 Task: Open Card Mobile Device Review in Board Market Opportunity Identification to Workspace Business Coaching and add a team member Softage.4@softage.net, a label Green, a checklist Party Planning, an attachment from your computer, a color Green and finally, add a card description 'Develop and launch new customer referral program' and a comment 'This task requires us to be resilient and persistent, even in the face of setbacks and obstacles.'. Add a start date 'Jan 08, 1900' with a due date 'Jan 15, 1900'
Action: Mouse moved to (89, 349)
Screenshot: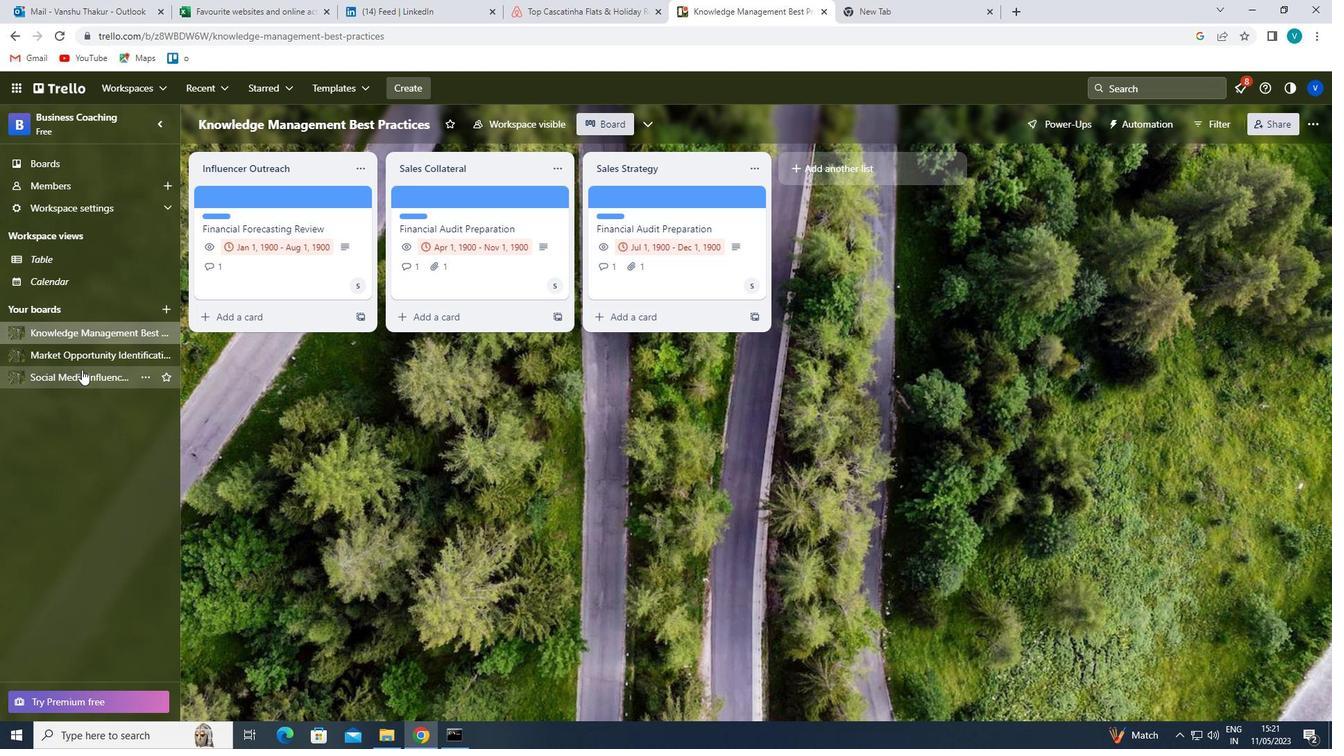 
Action: Mouse pressed left at (89, 349)
Screenshot: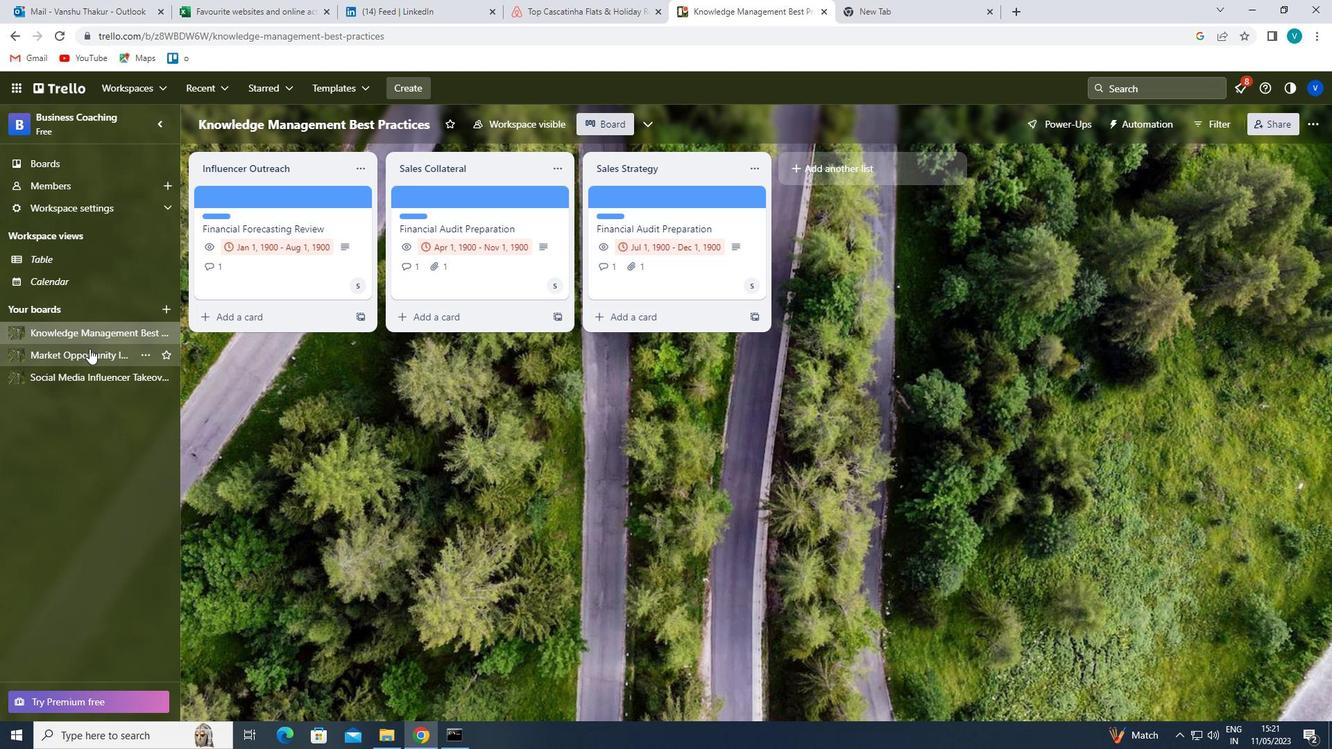 
Action: Mouse moved to (646, 198)
Screenshot: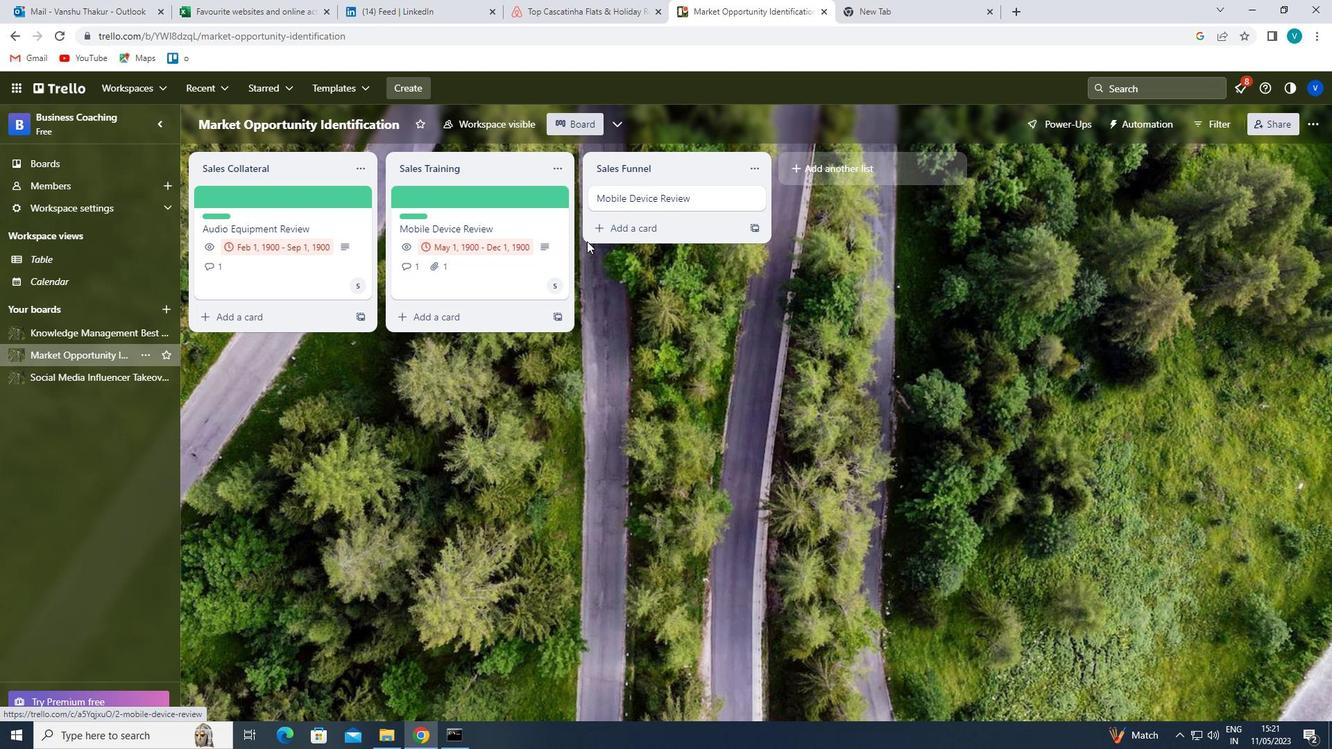 
Action: Mouse pressed left at (646, 198)
Screenshot: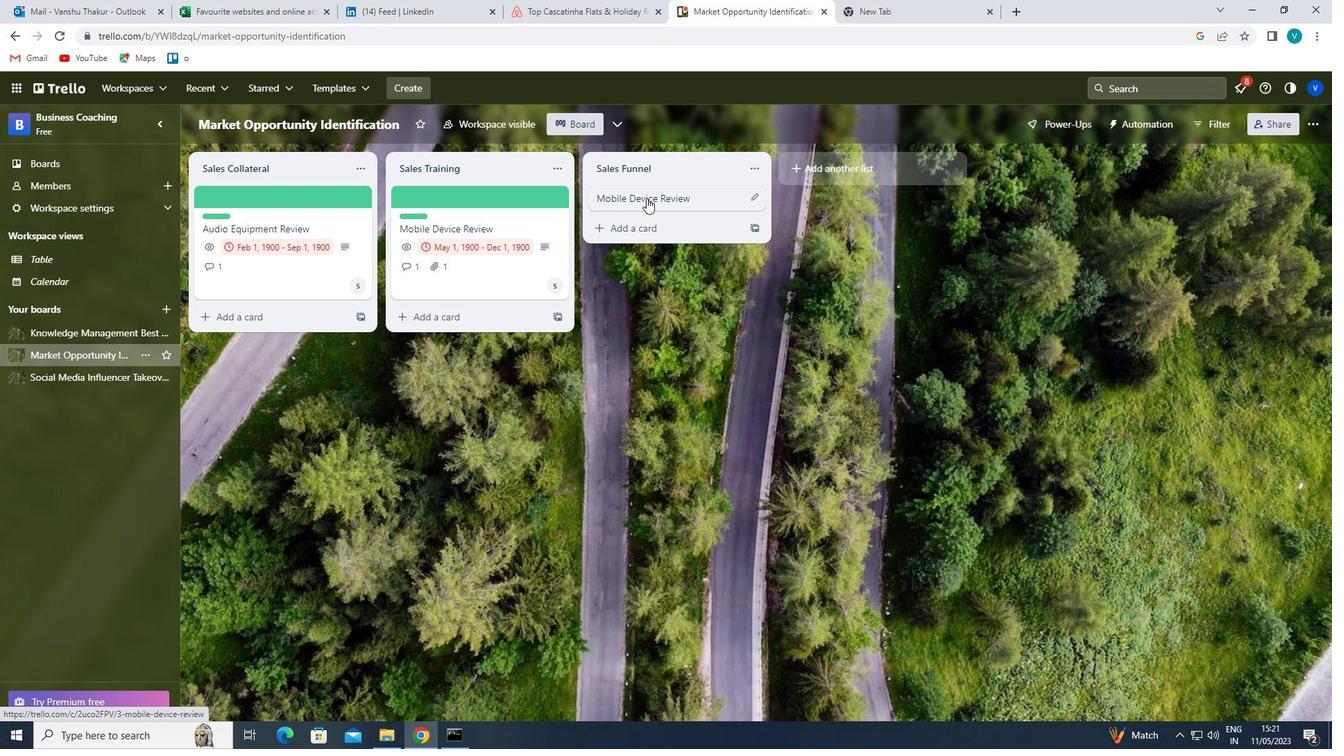 
Action: Mouse moved to (887, 244)
Screenshot: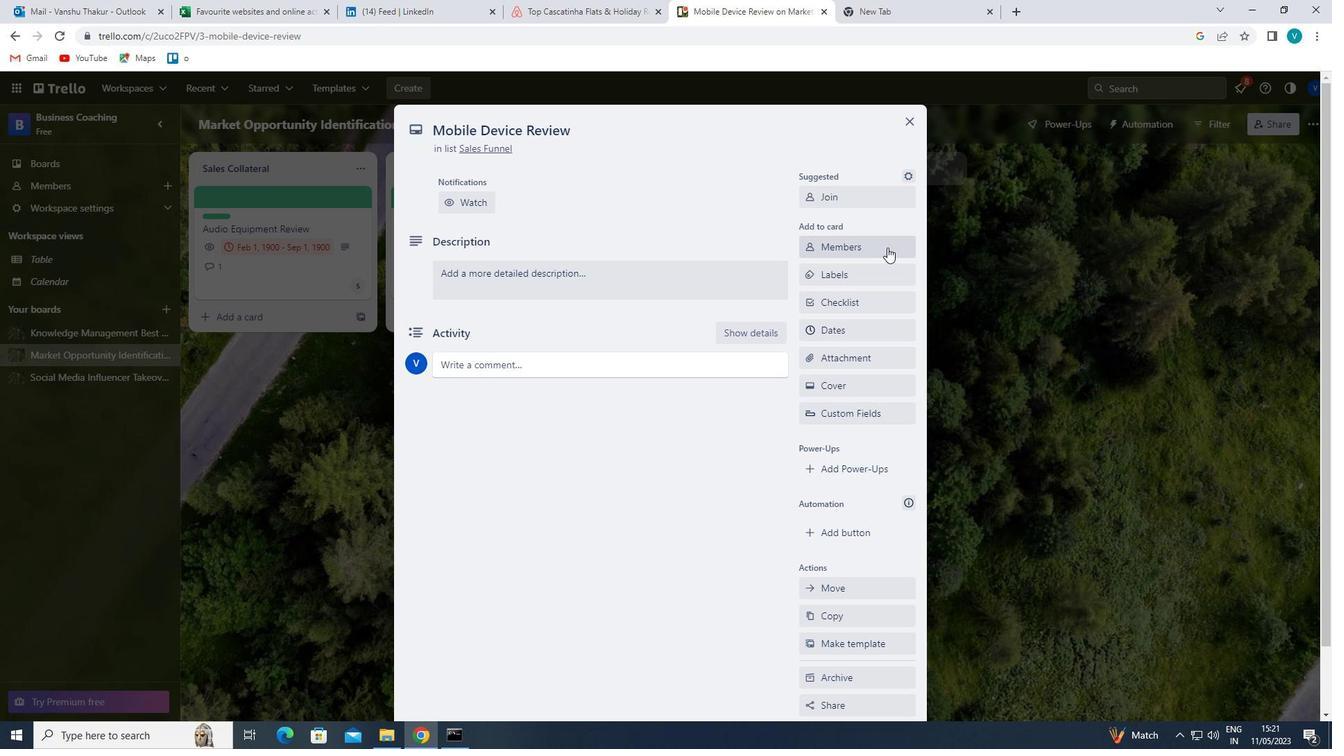 
Action: Mouse pressed left at (887, 244)
Screenshot: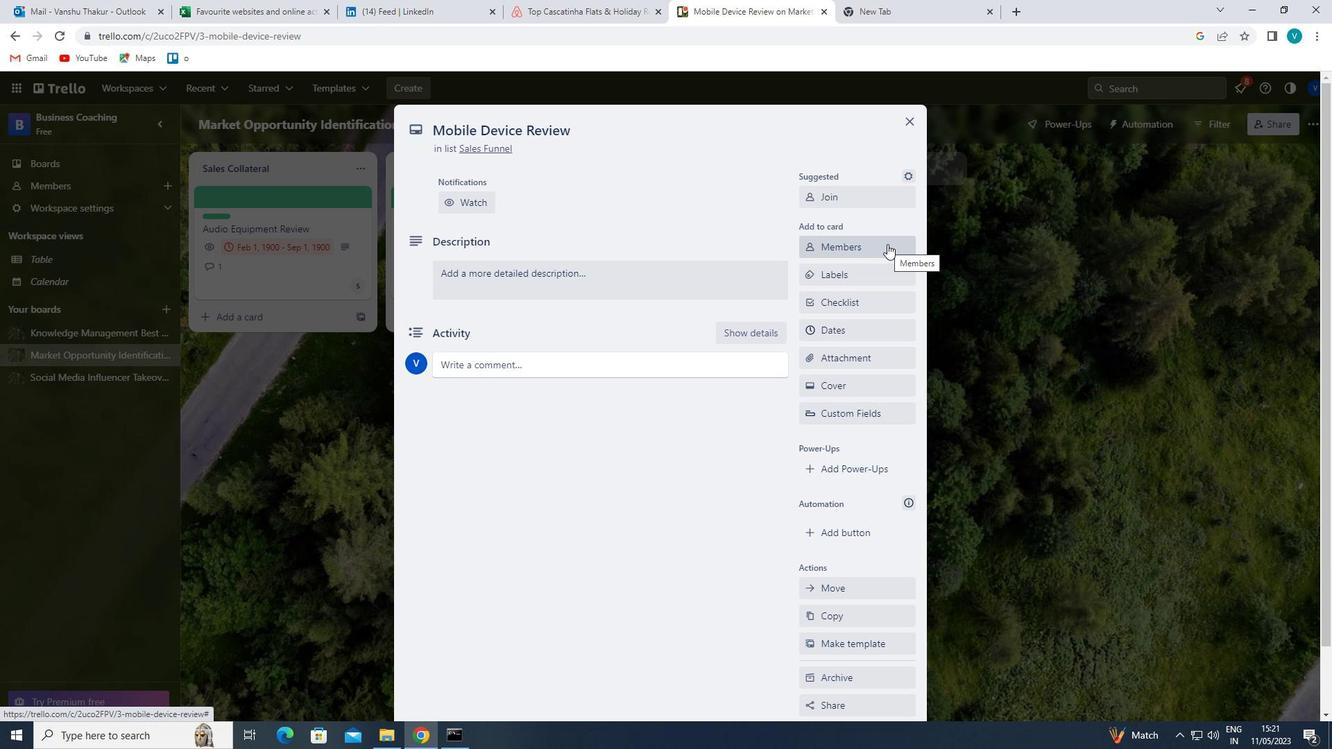 
Action: Key pressed <Key.shift>SOFTAGE
Screenshot: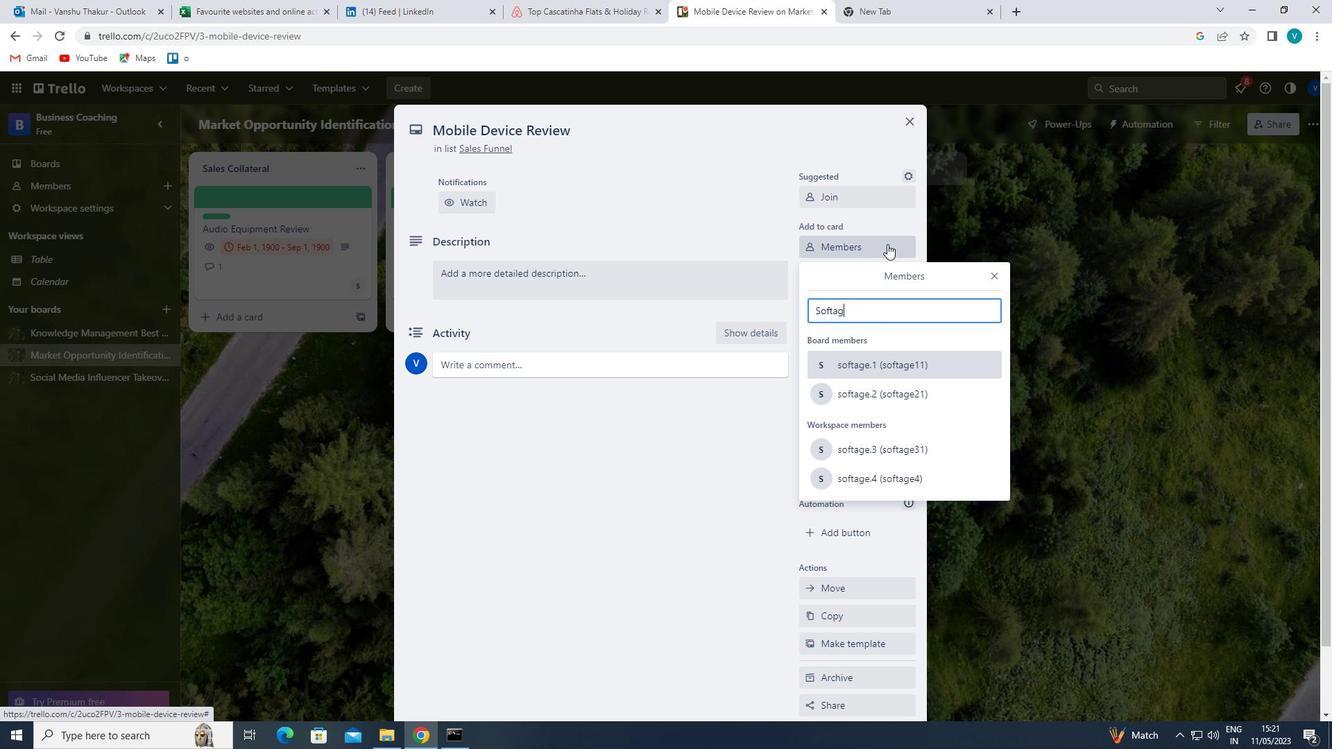 
Action: Mouse moved to (867, 482)
Screenshot: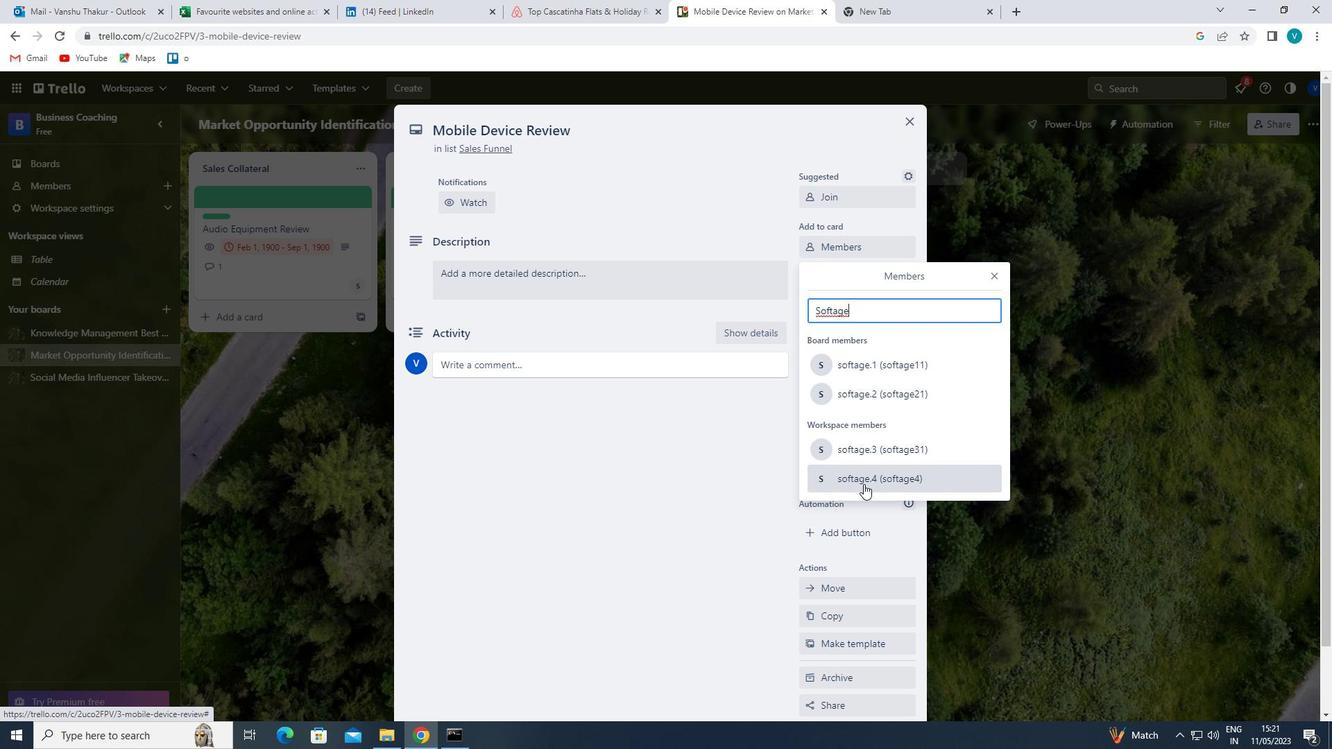 
Action: Mouse pressed left at (867, 482)
Screenshot: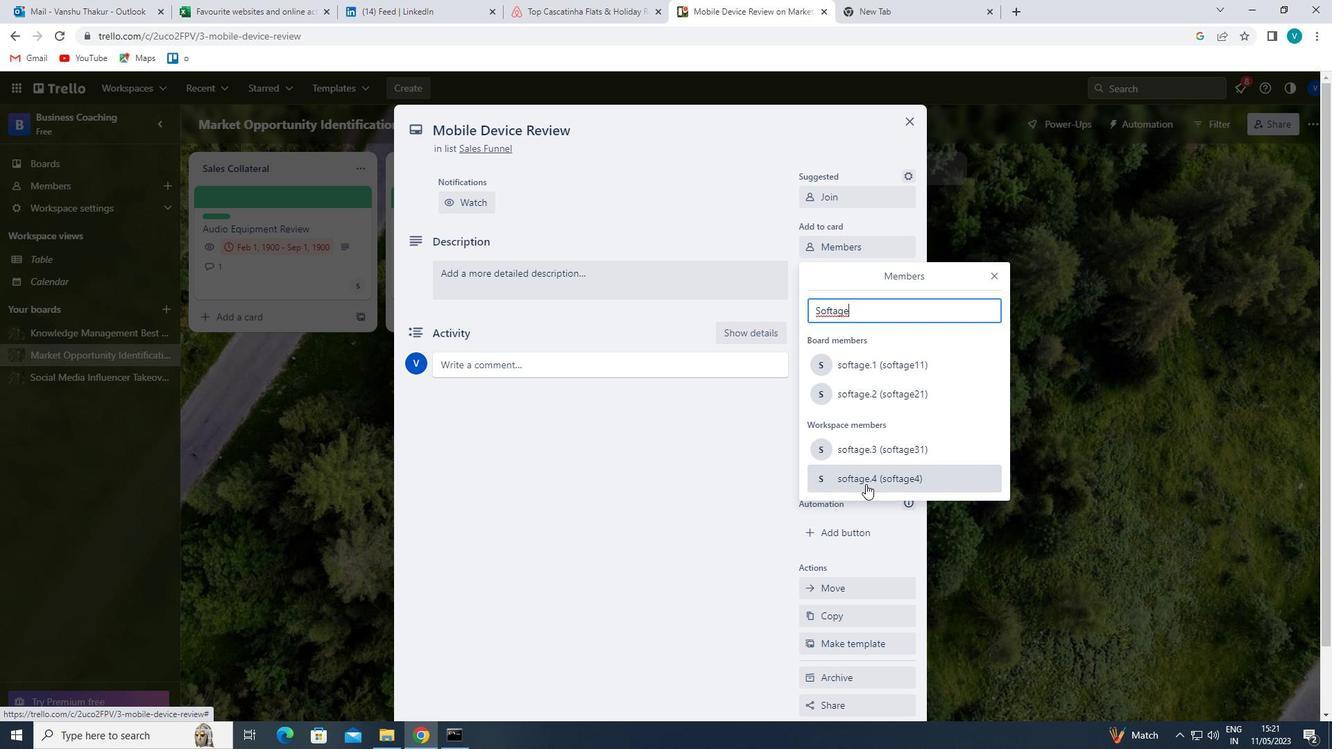 
Action: Mouse moved to (991, 274)
Screenshot: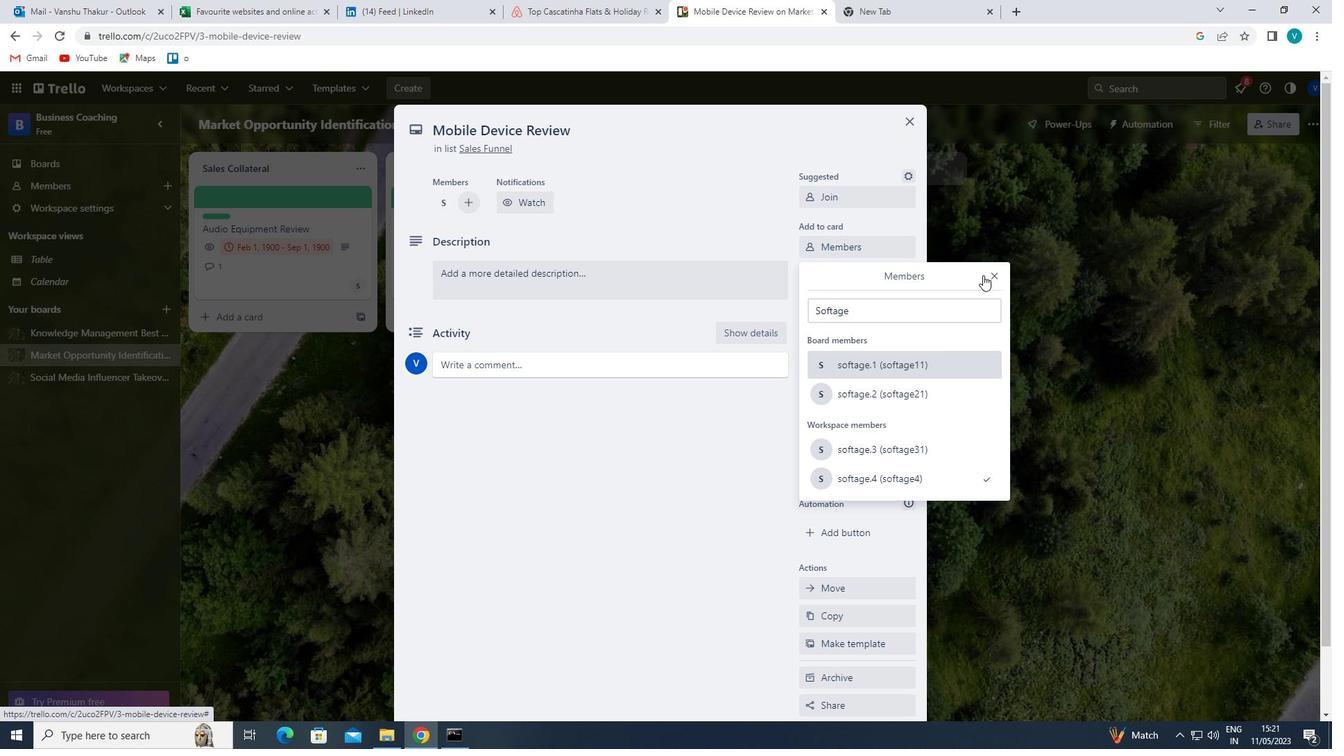 
Action: Mouse pressed left at (991, 274)
Screenshot: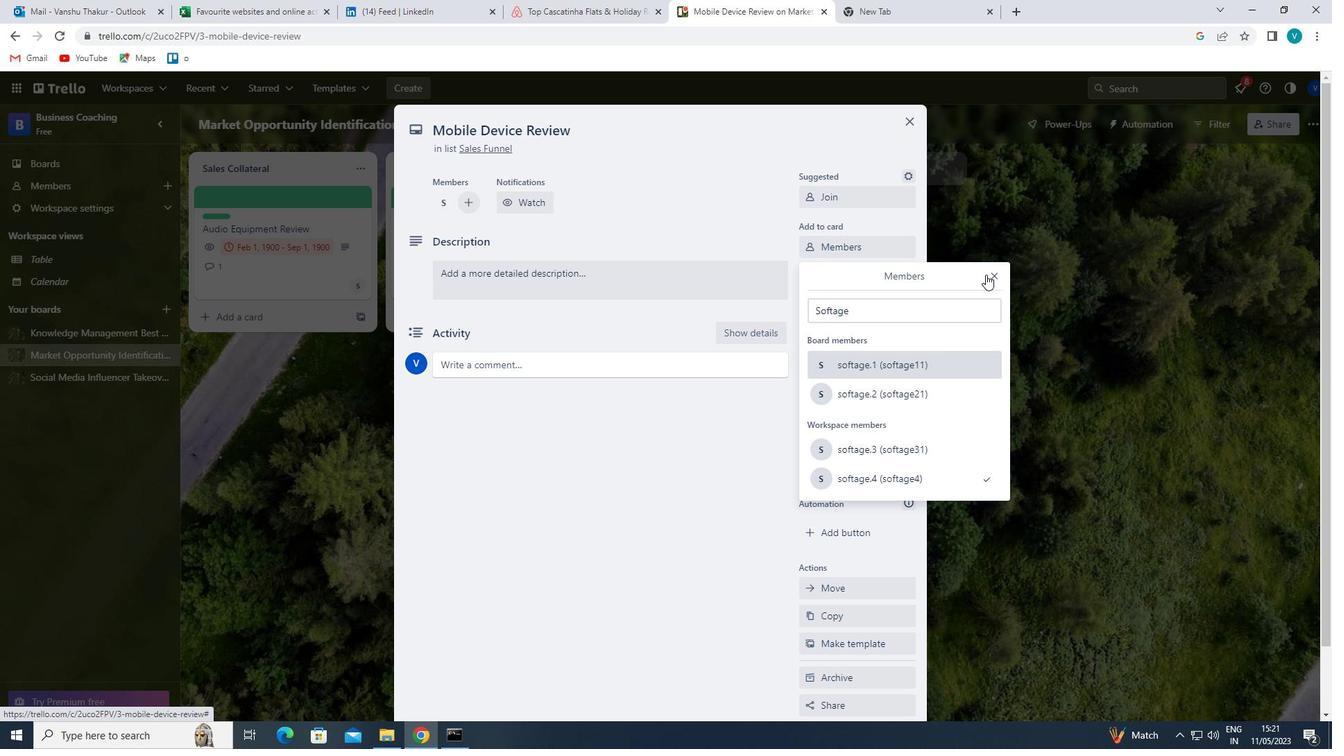 
Action: Mouse moved to (868, 281)
Screenshot: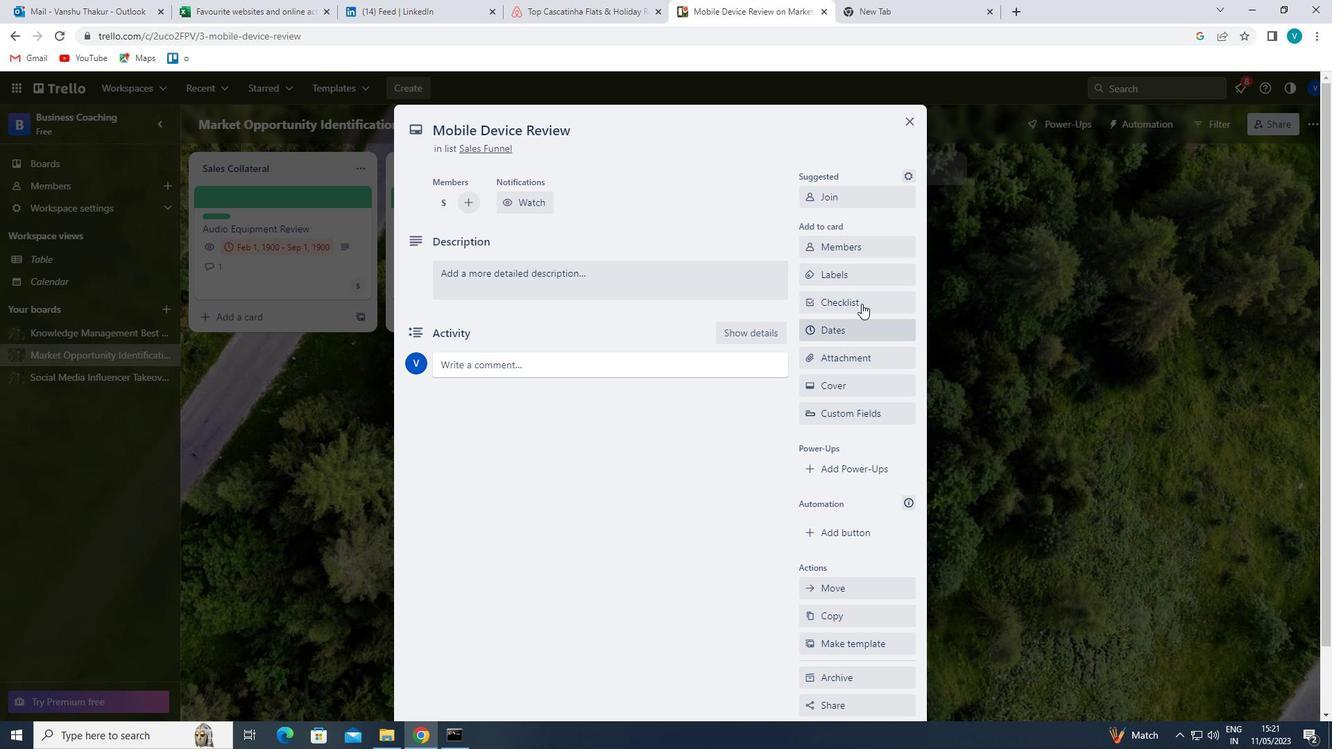 
Action: Mouse pressed left at (868, 281)
Screenshot: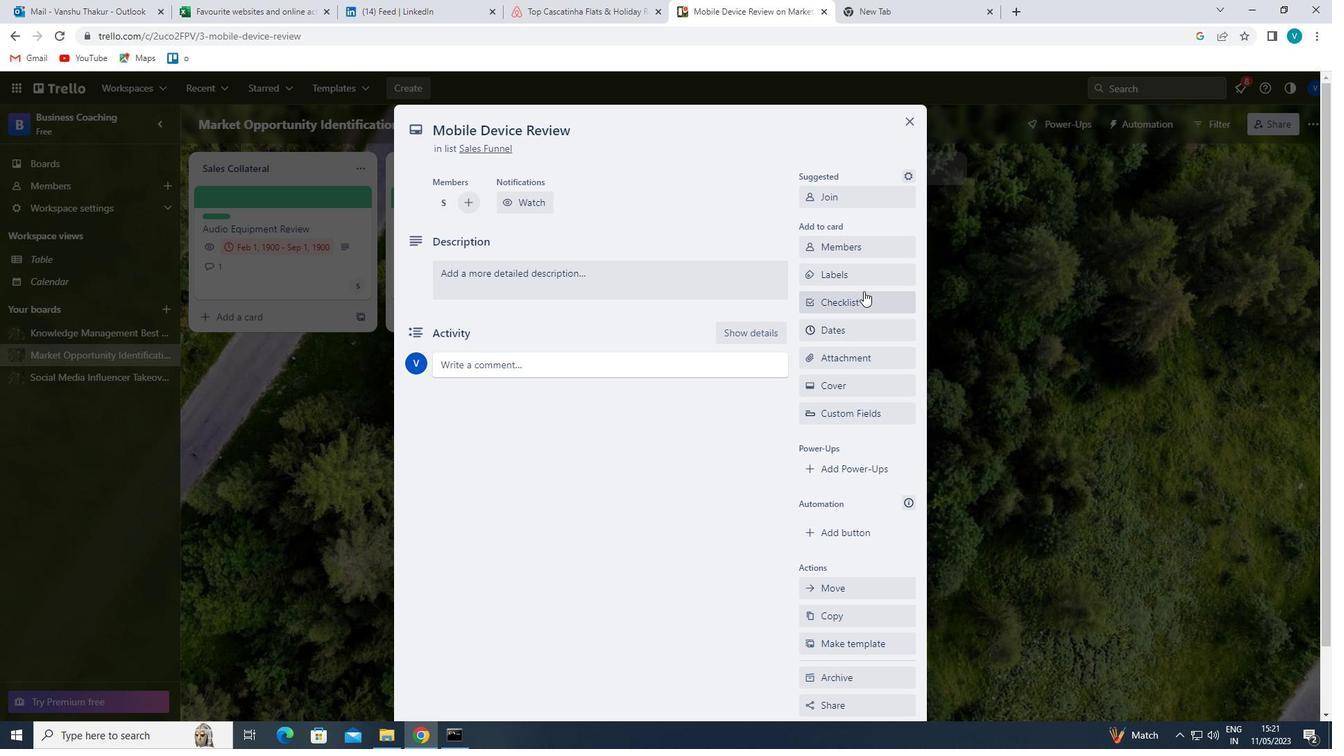 
Action: Mouse moved to (864, 389)
Screenshot: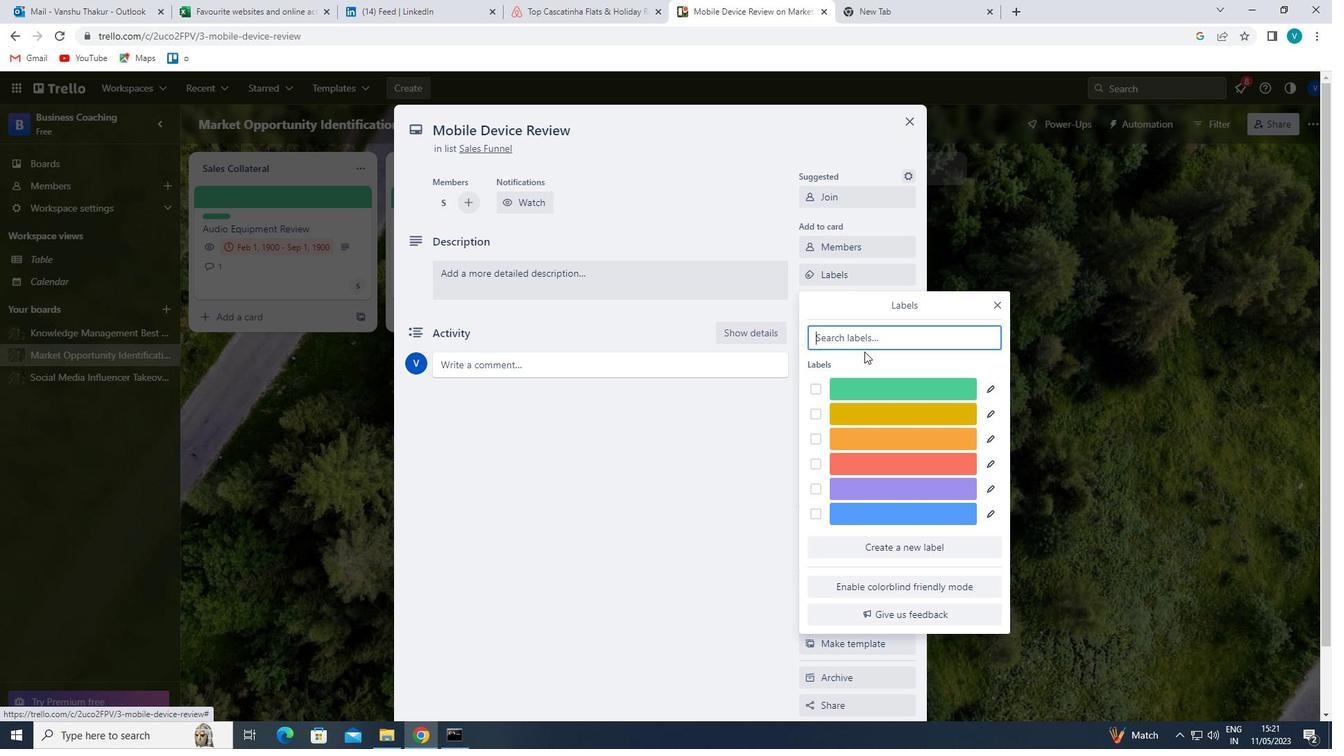
Action: Mouse pressed left at (864, 389)
Screenshot: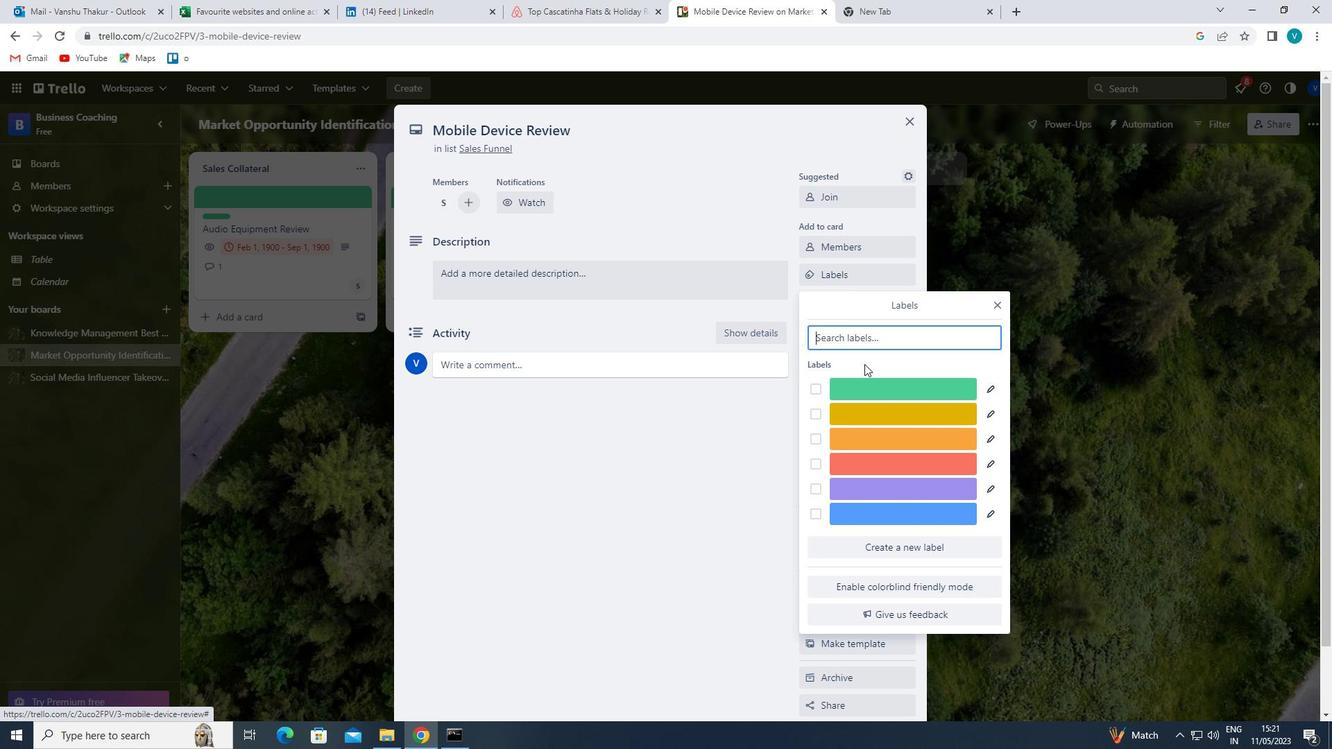 
Action: Mouse moved to (997, 299)
Screenshot: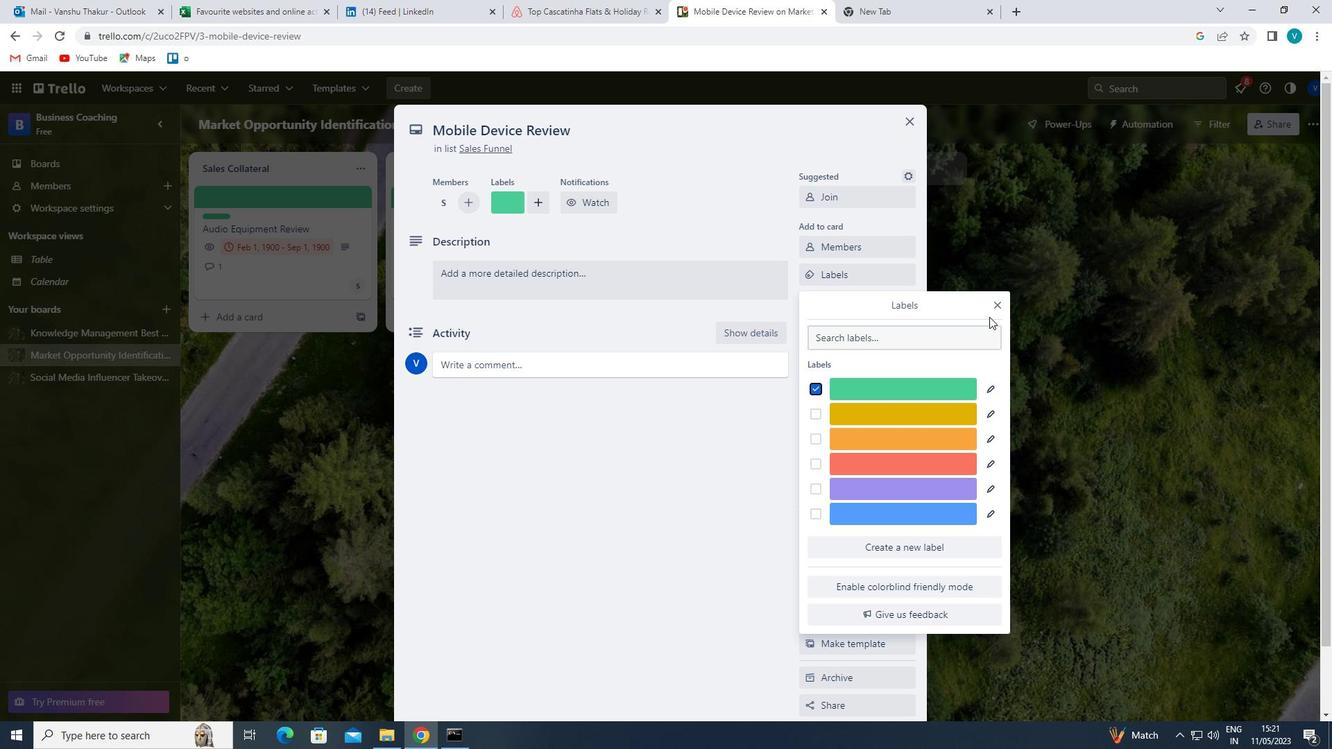 
Action: Mouse pressed left at (997, 299)
Screenshot: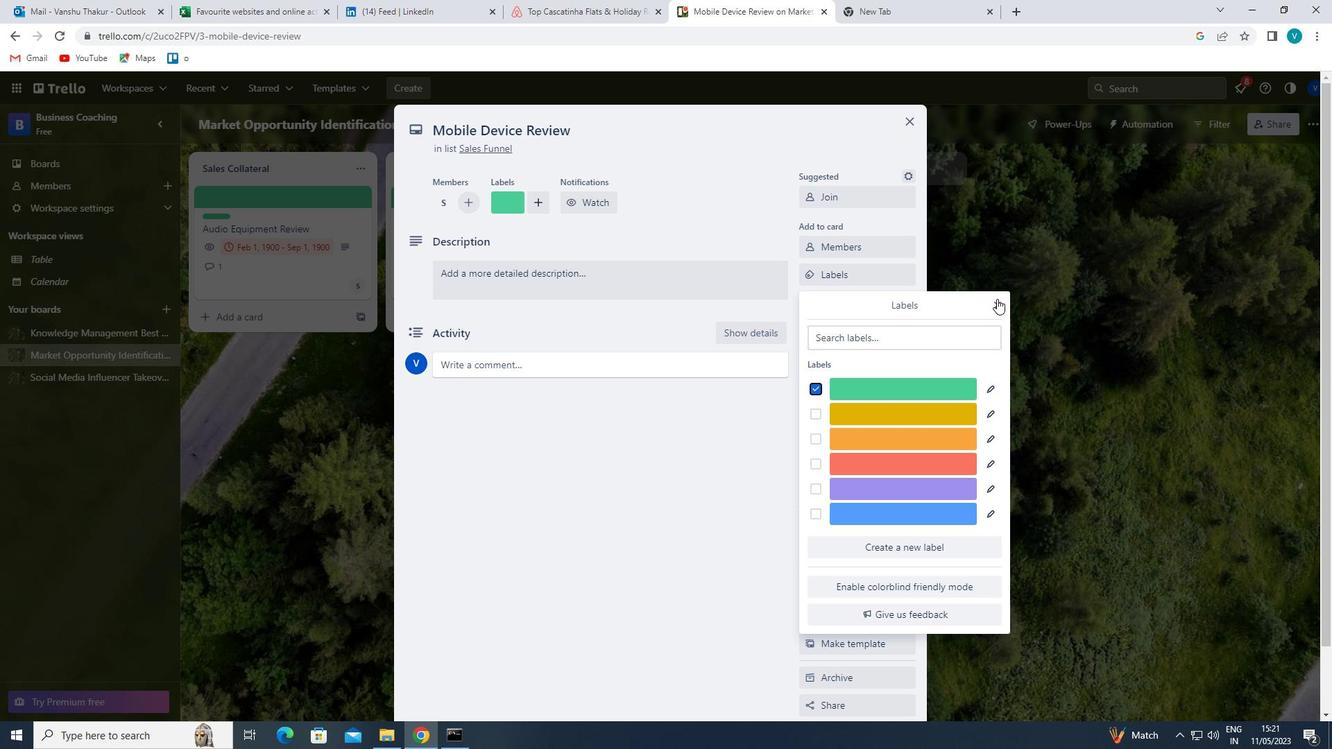 
Action: Mouse moved to (860, 302)
Screenshot: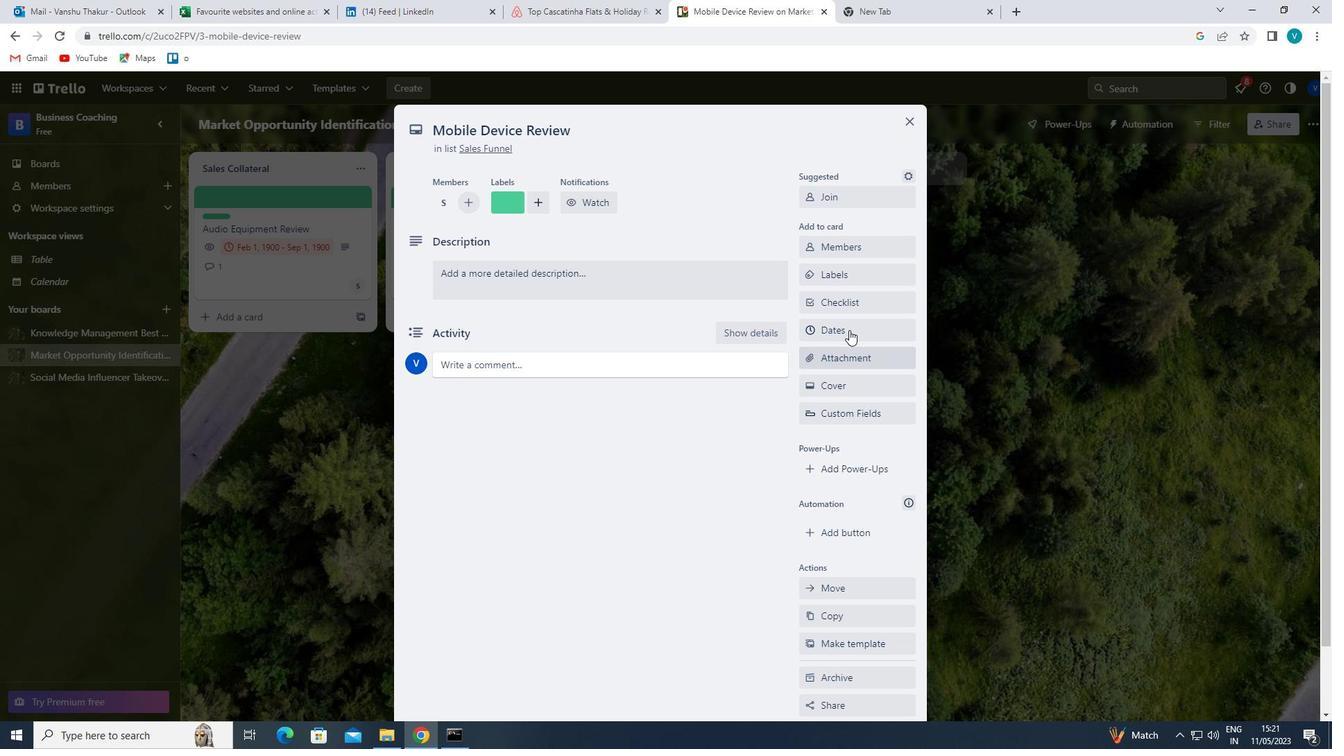 
Action: Mouse pressed left at (860, 302)
Screenshot: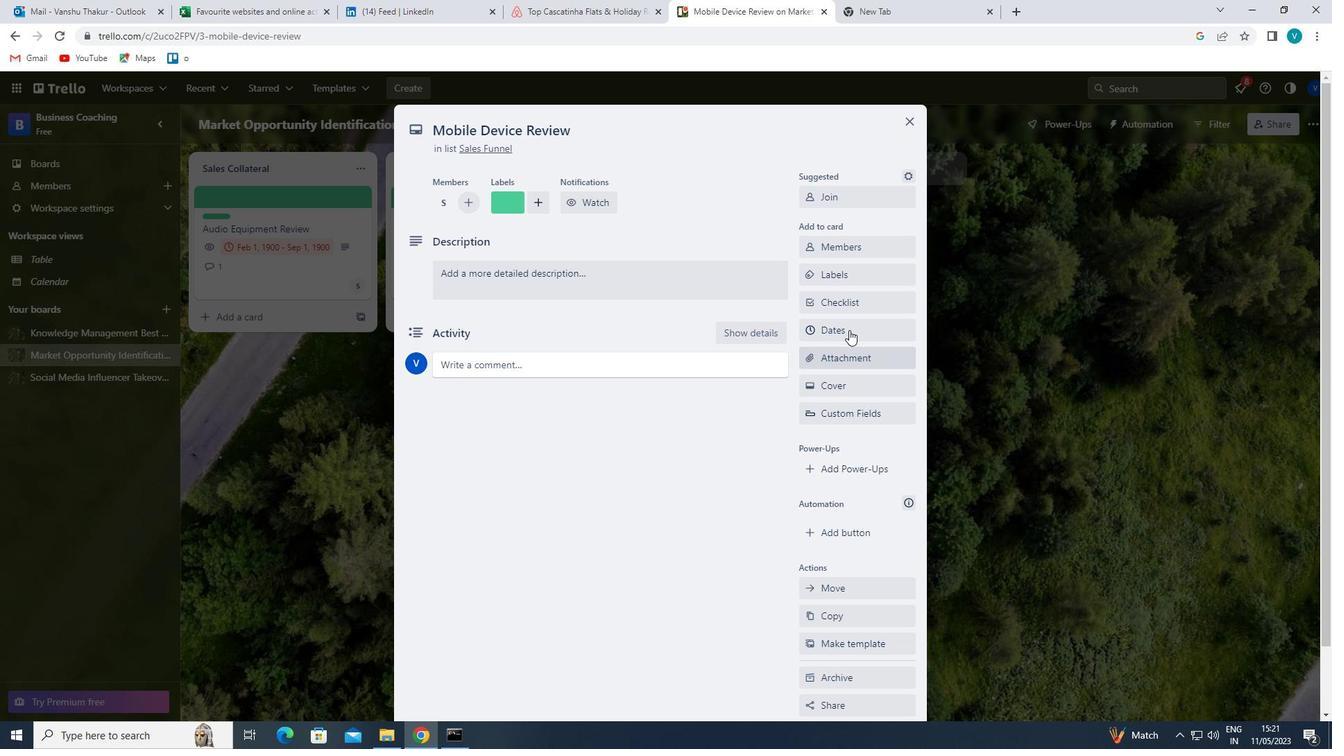 
Action: Mouse moved to (863, 330)
Screenshot: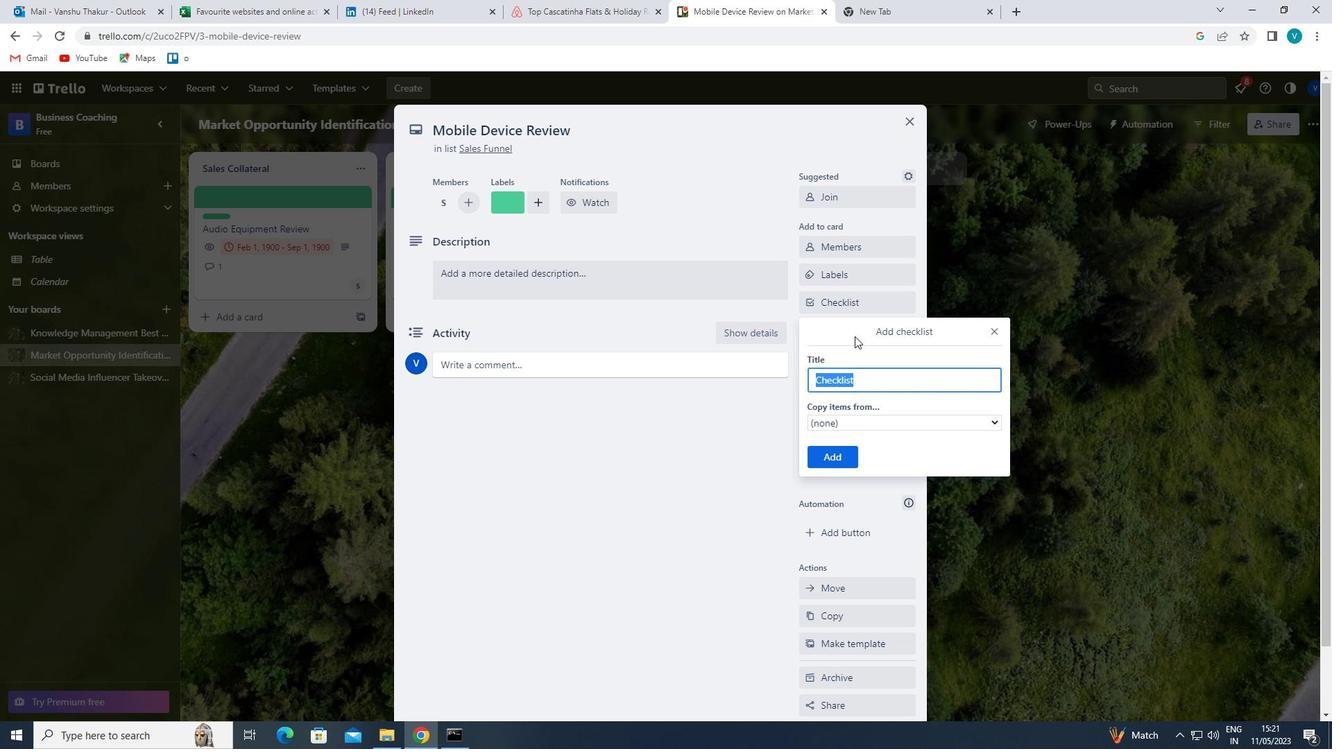 
Action: Key pressed <Key.shift>PARTY
Screenshot: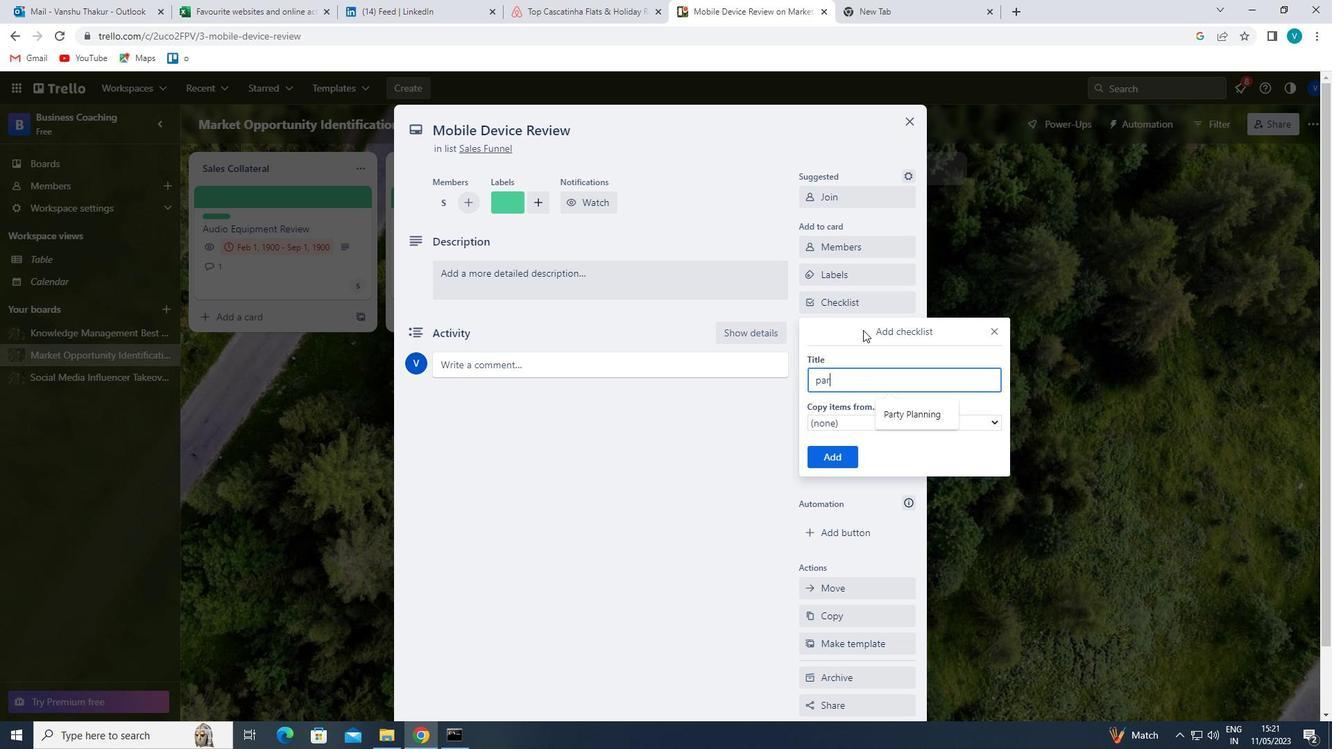 
Action: Mouse moved to (895, 407)
Screenshot: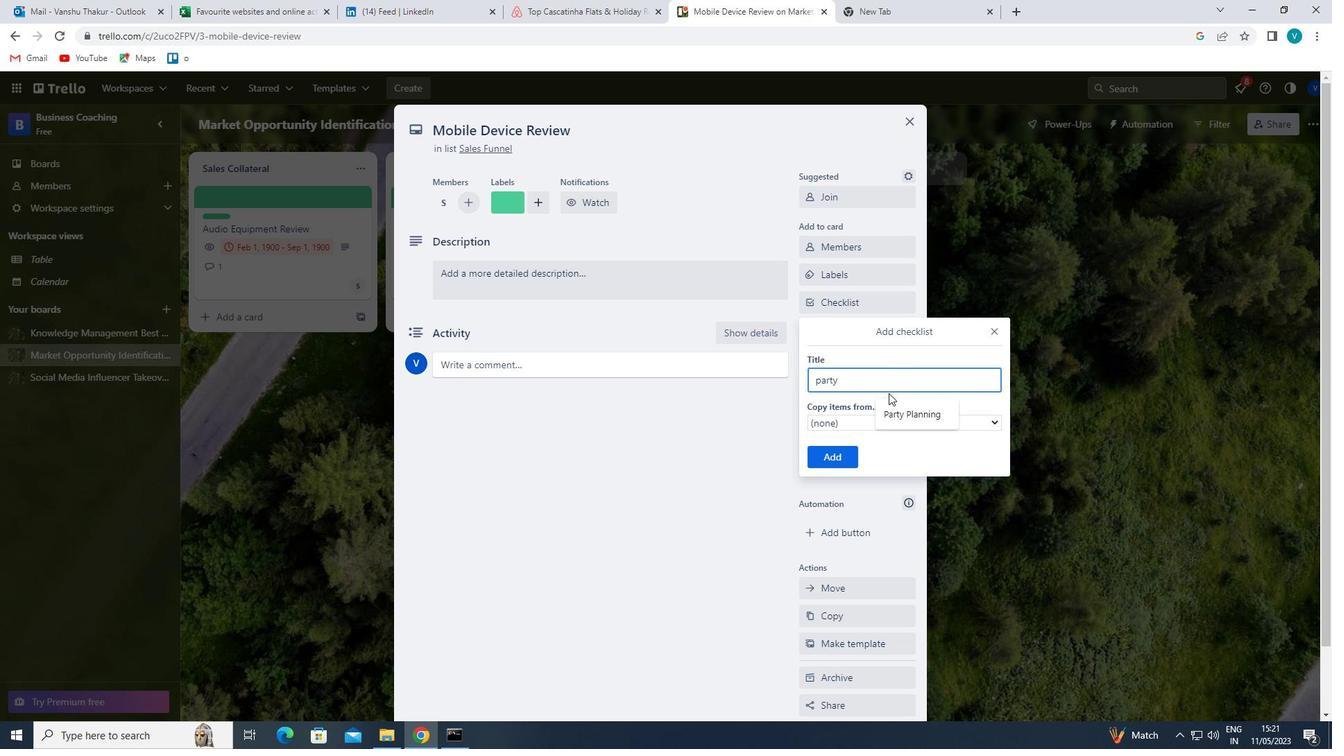 
Action: Mouse pressed left at (895, 407)
Screenshot: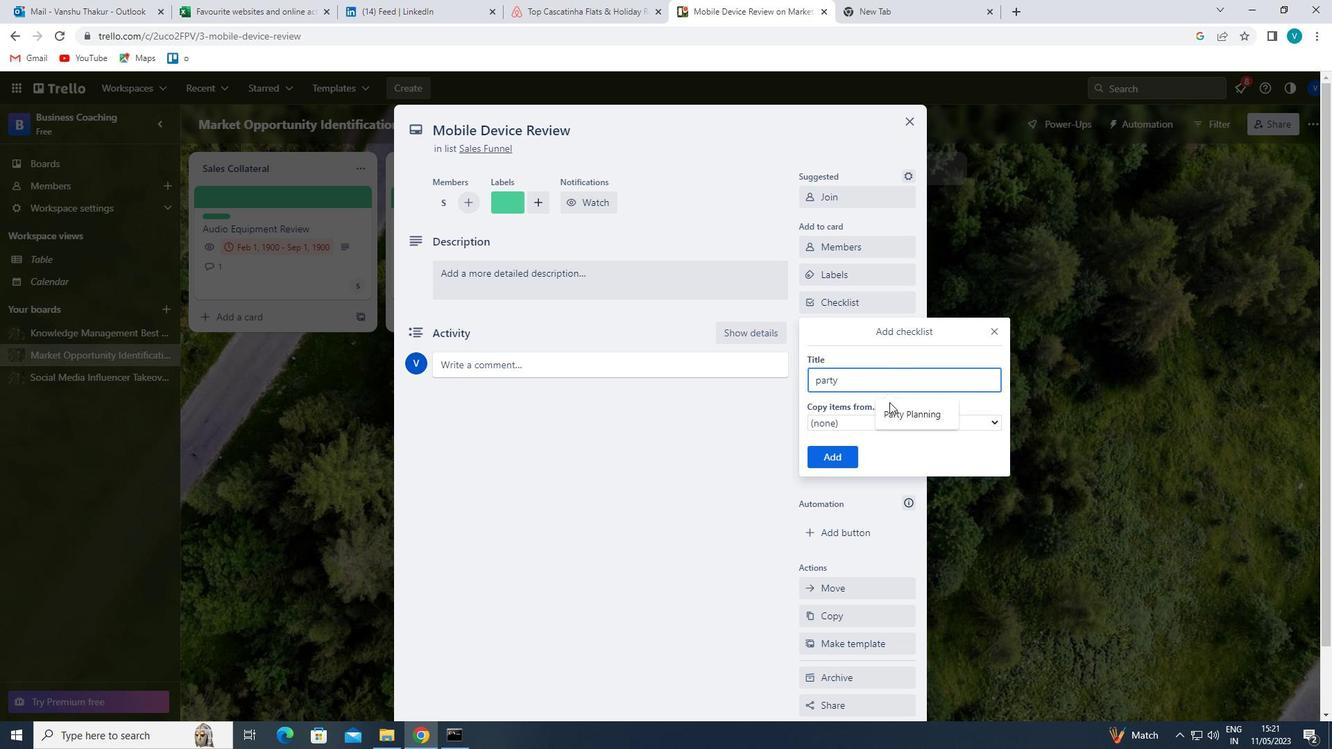 
Action: Mouse moved to (825, 450)
Screenshot: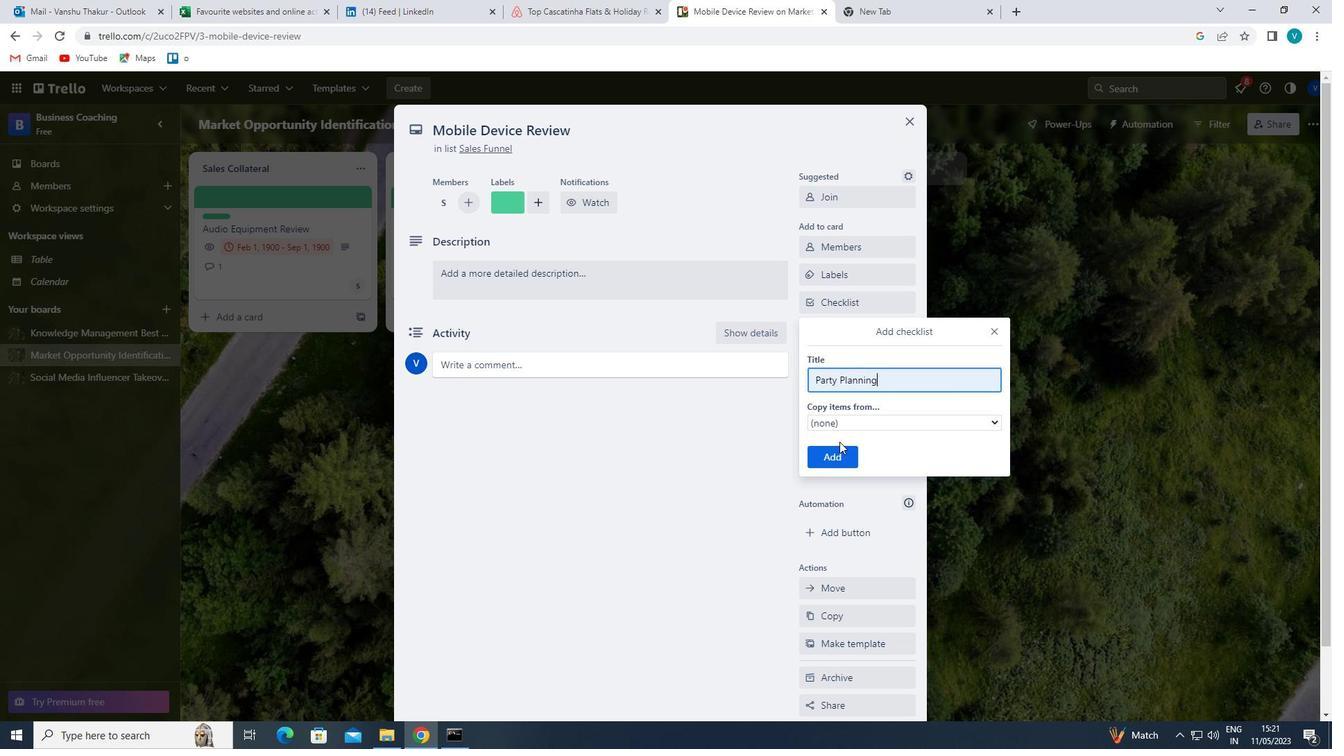
Action: Mouse pressed left at (825, 450)
Screenshot: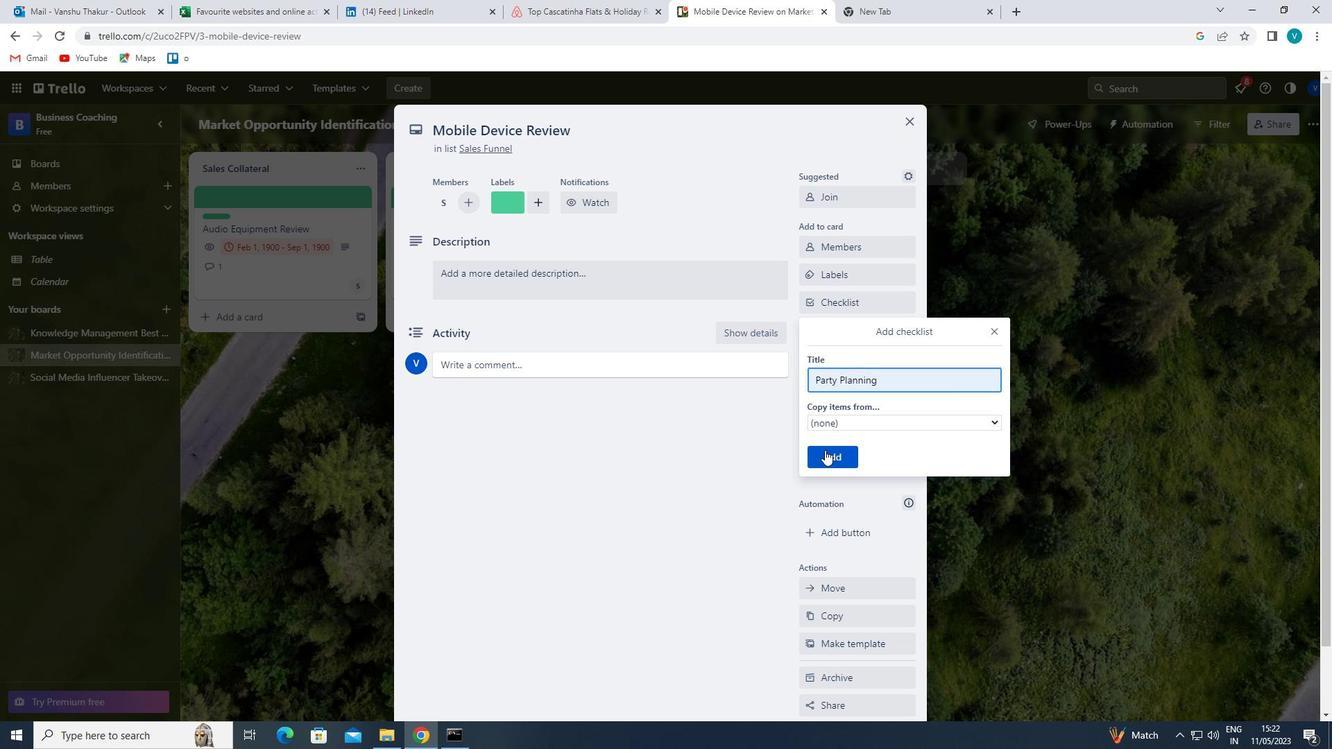 
Action: Mouse moved to (879, 364)
Screenshot: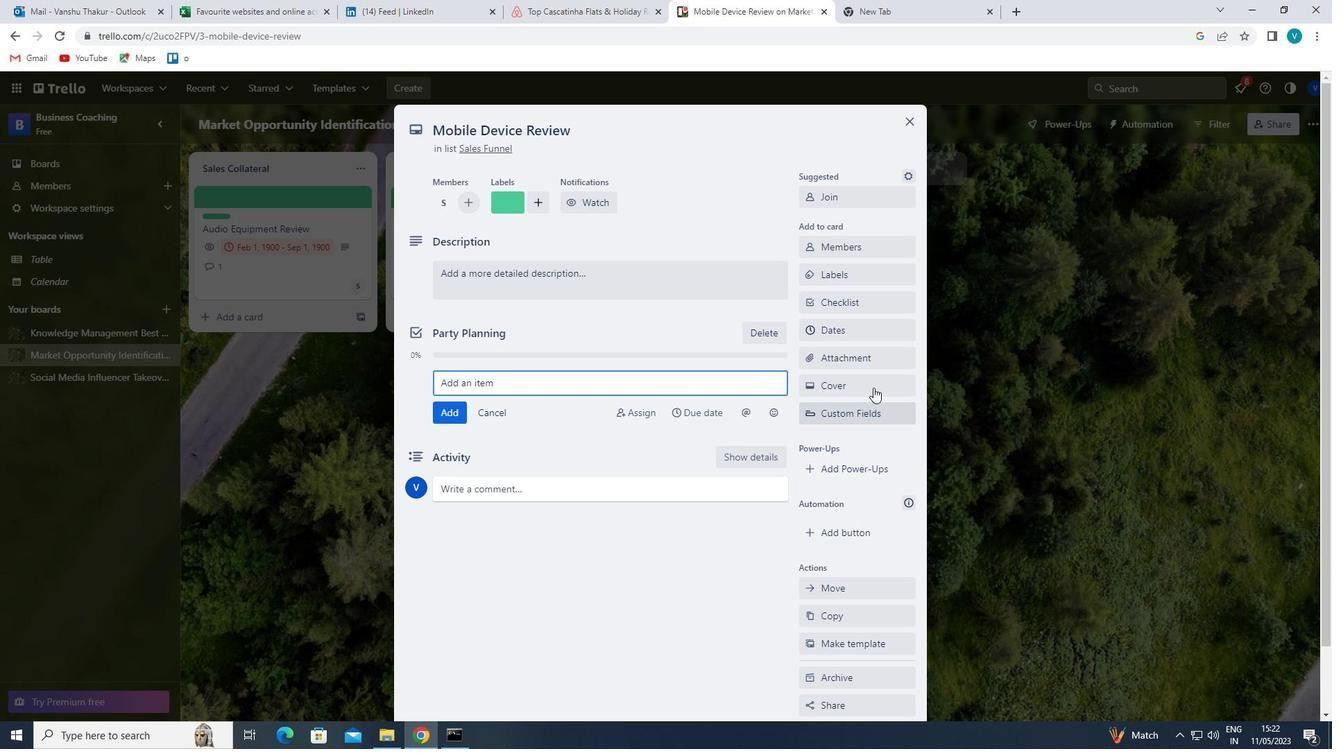 
Action: Mouse pressed left at (879, 364)
Screenshot: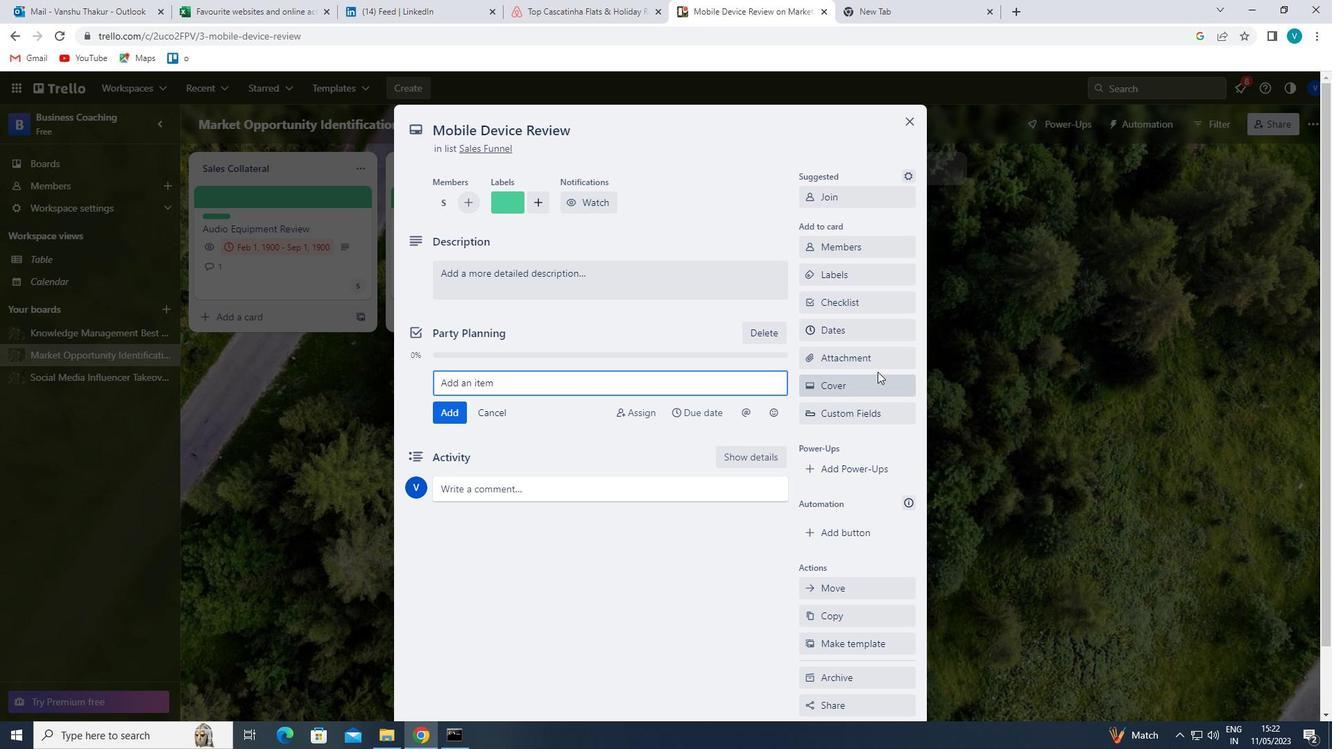 
Action: Mouse moved to (850, 413)
Screenshot: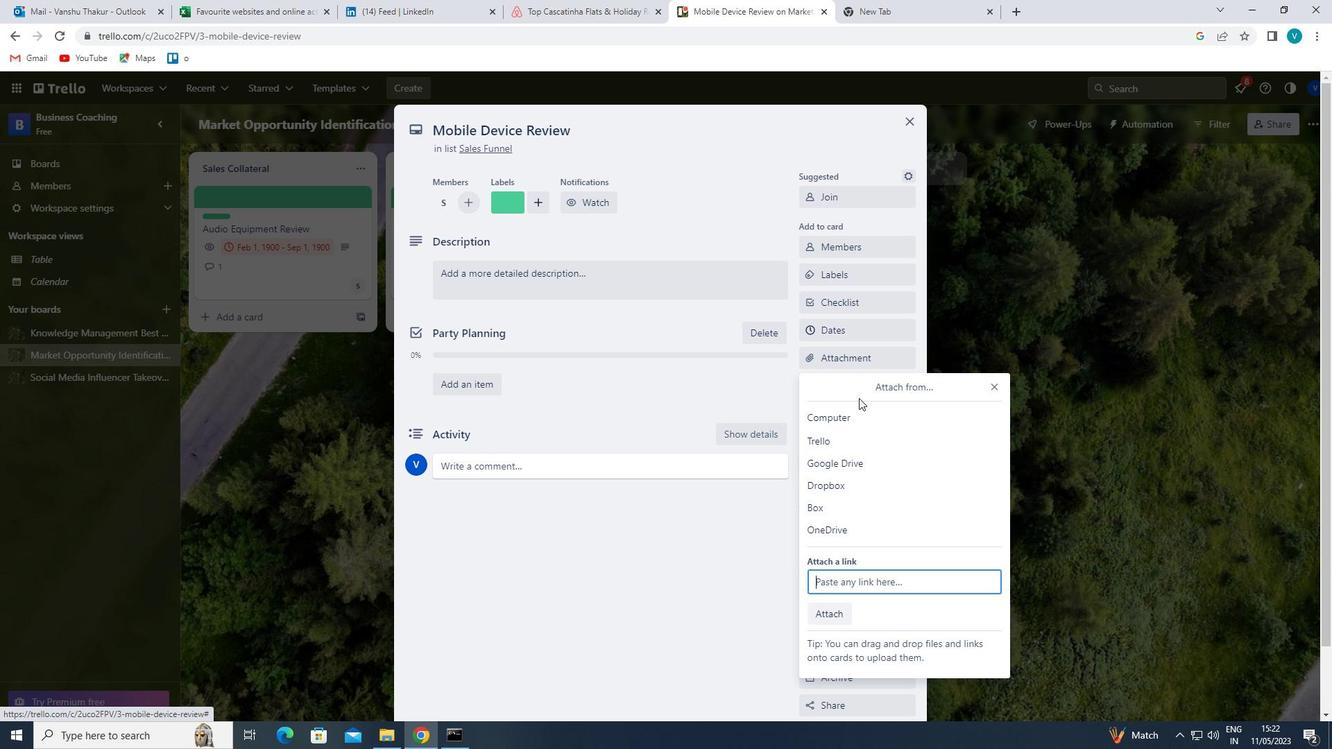 
Action: Mouse pressed left at (850, 413)
Screenshot: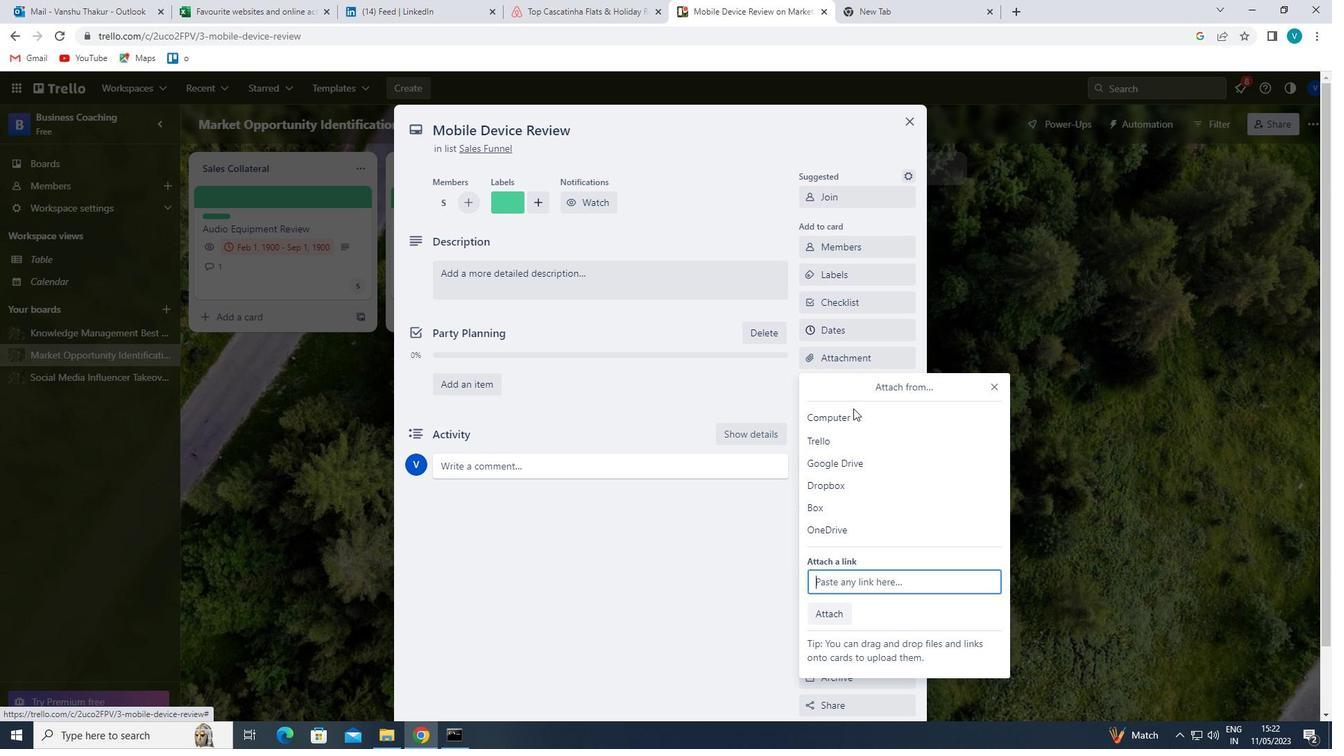 
Action: Mouse moved to (147, 227)
Screenshot: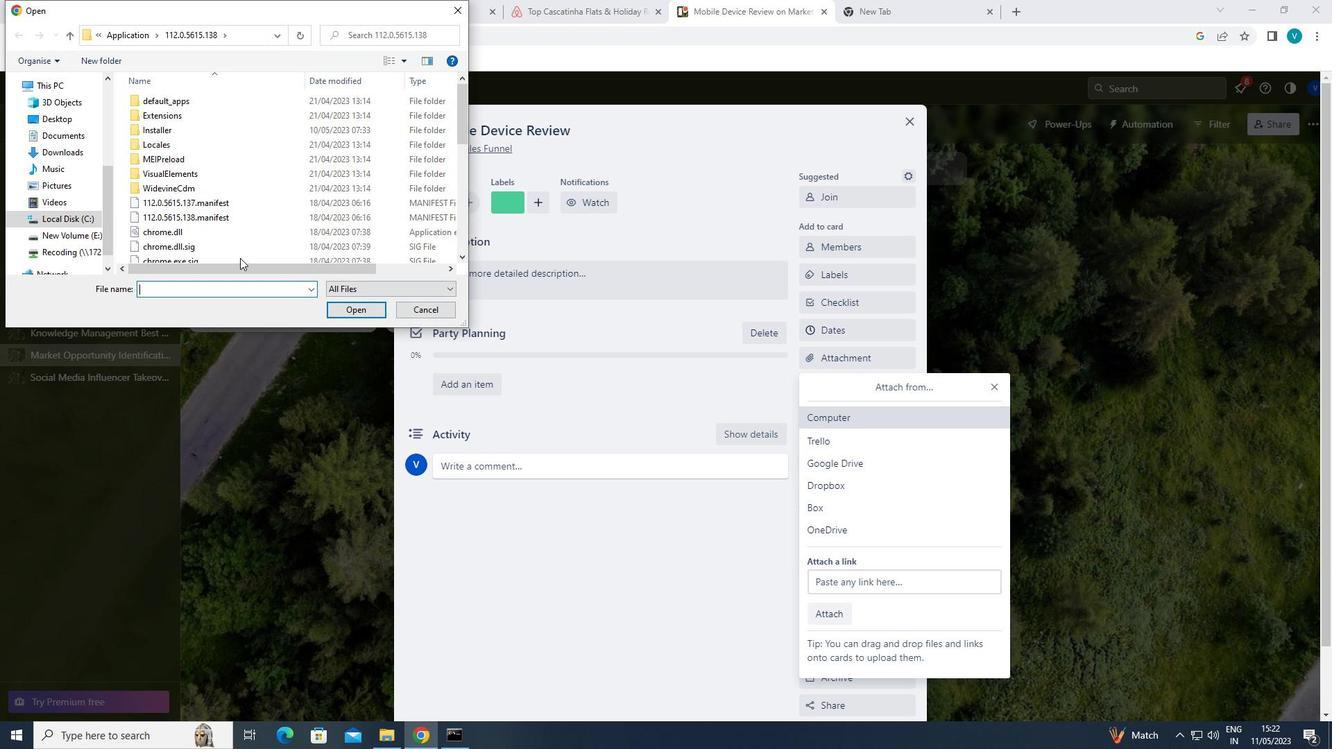 
Action: Mouse pressed left at (147, 227)
Screenshot: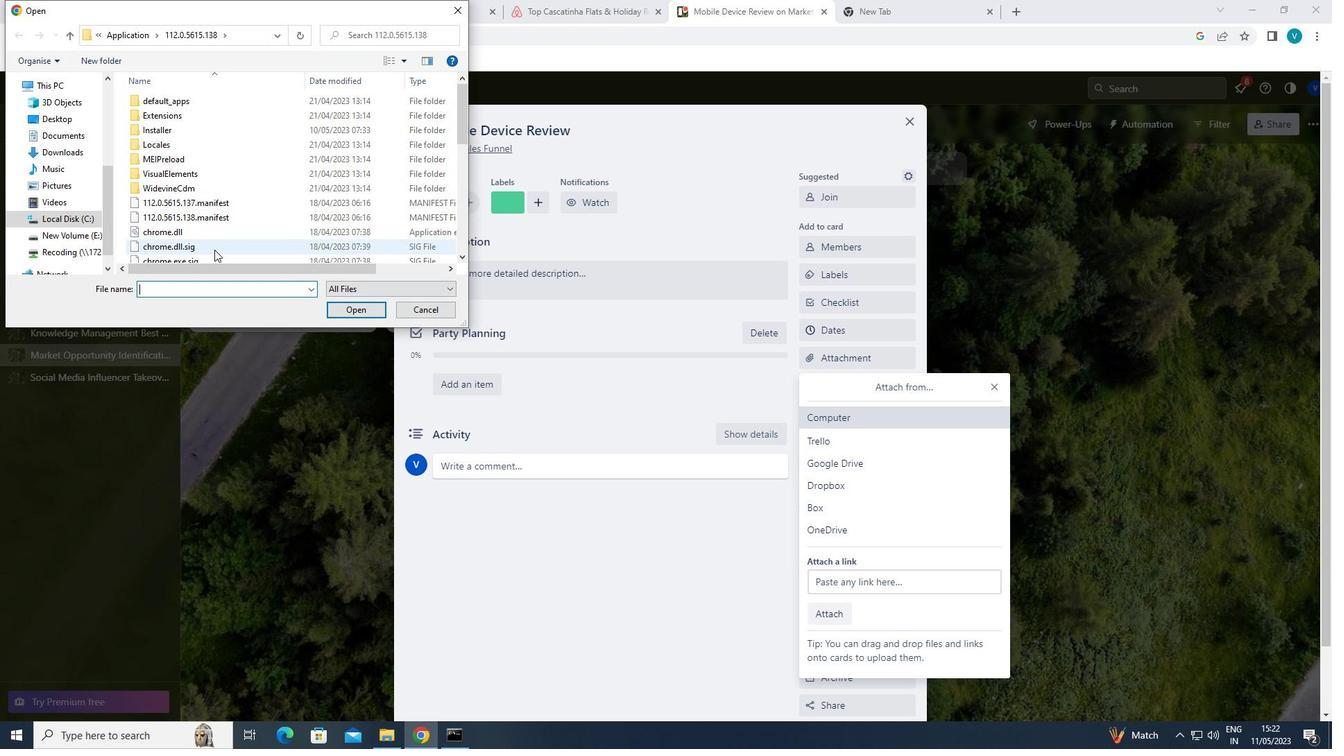 
Action: Mouse moved to (365, 302)
Screenshot: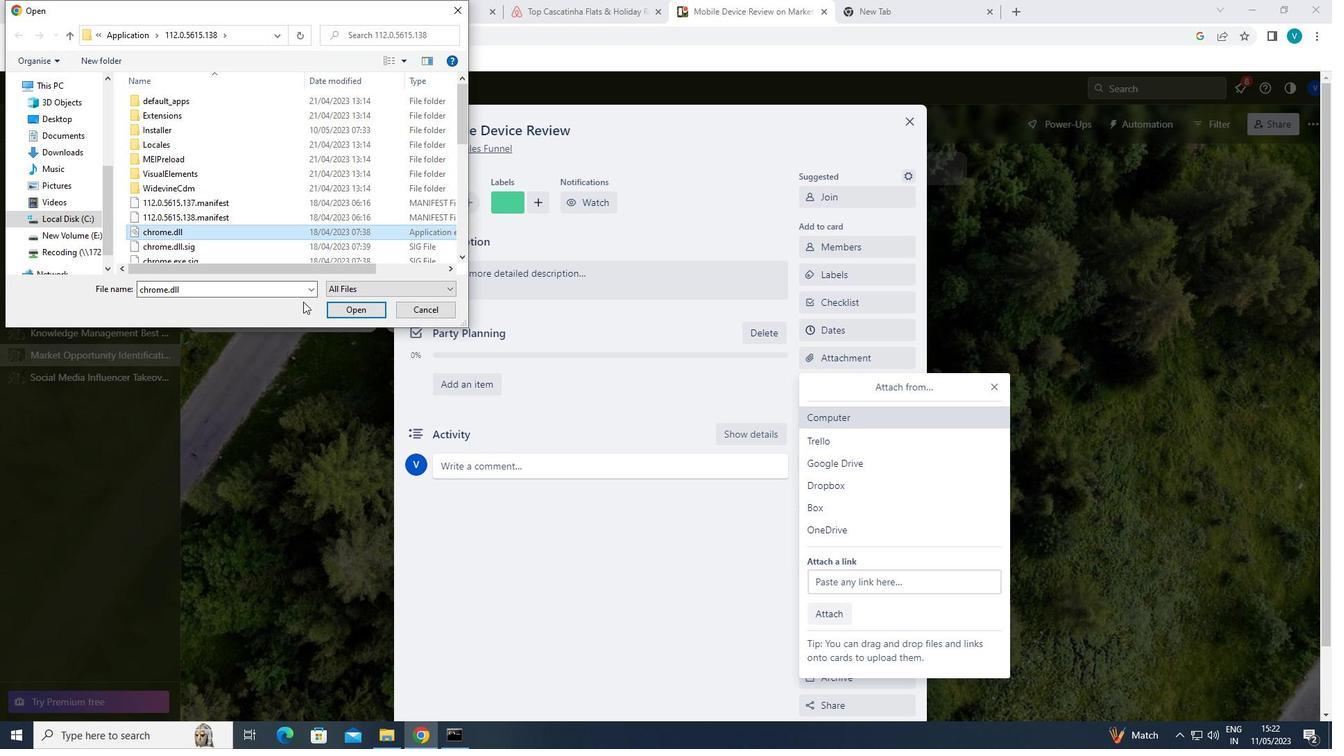 
Action: Mouse pressed left at (365, 302)
Screenshot: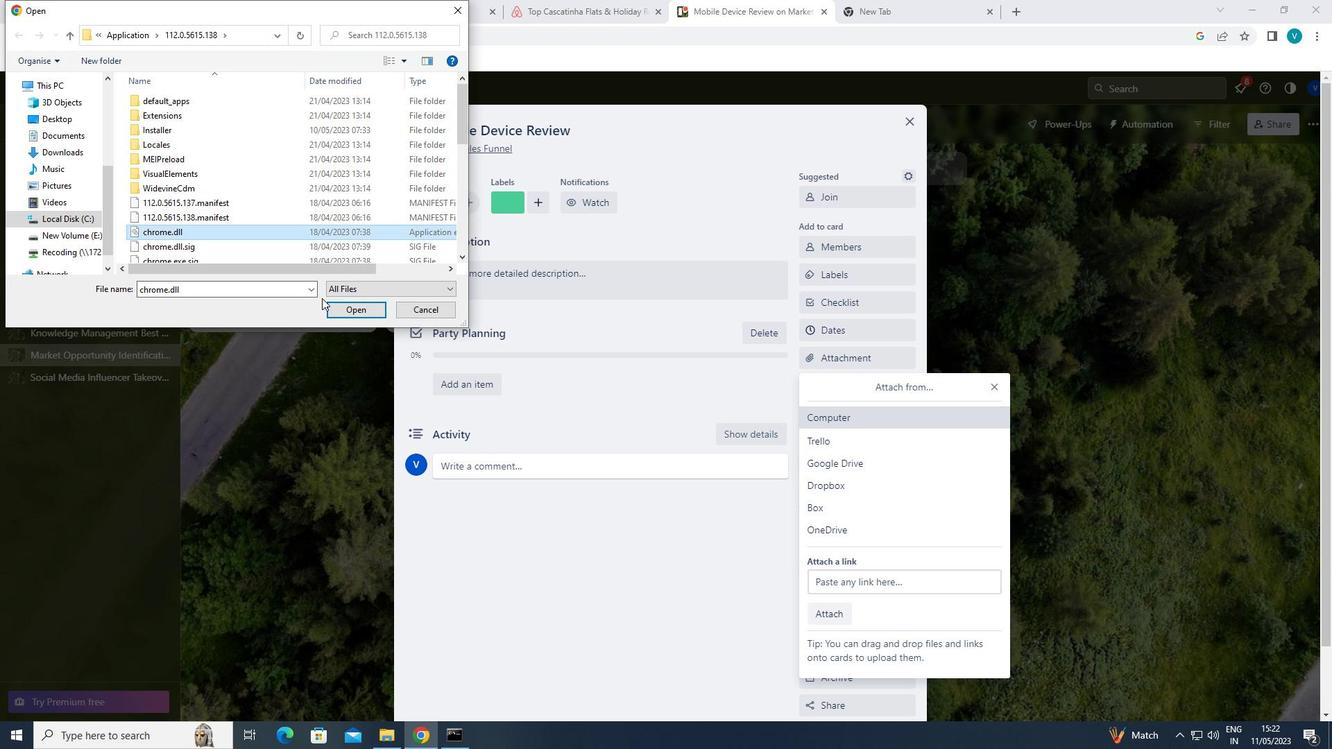 
Action: Mouse moved to (990, 330)
Screenshot: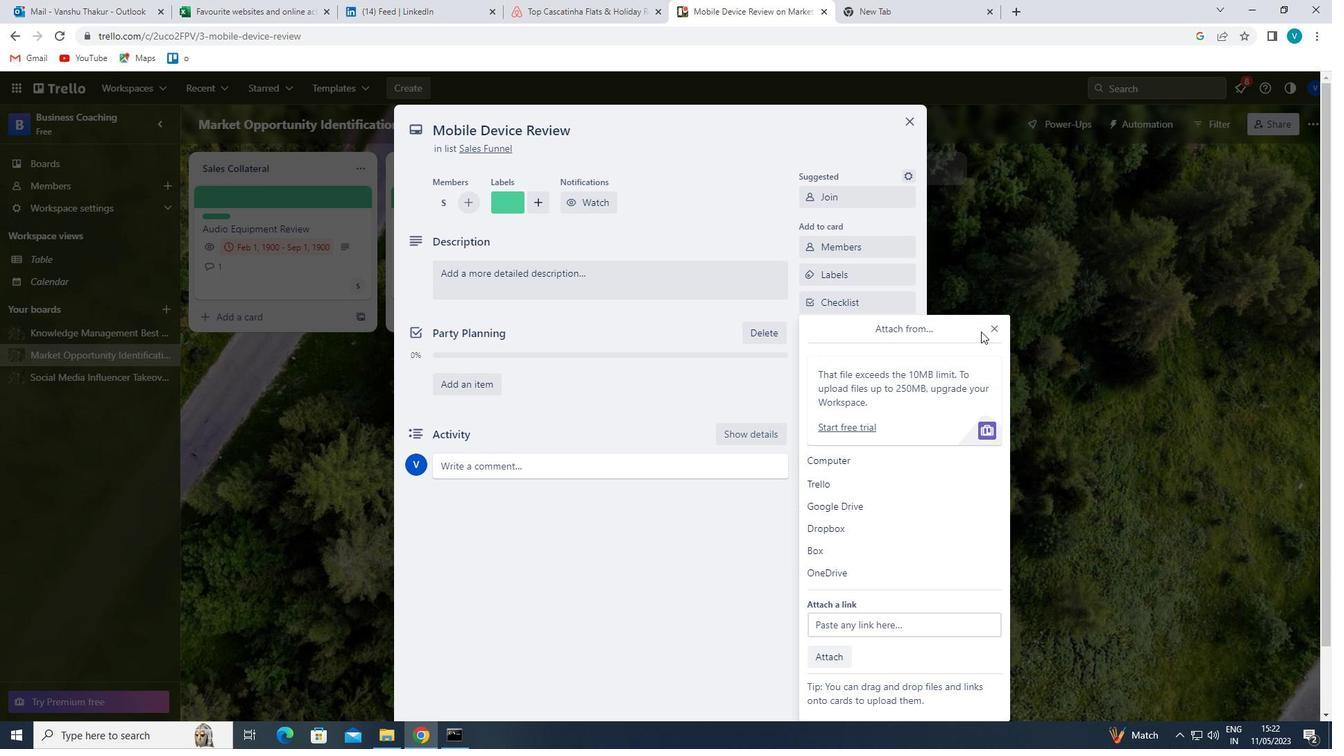 
Action: Mouse pressed left at (990, 330)
Screenshot: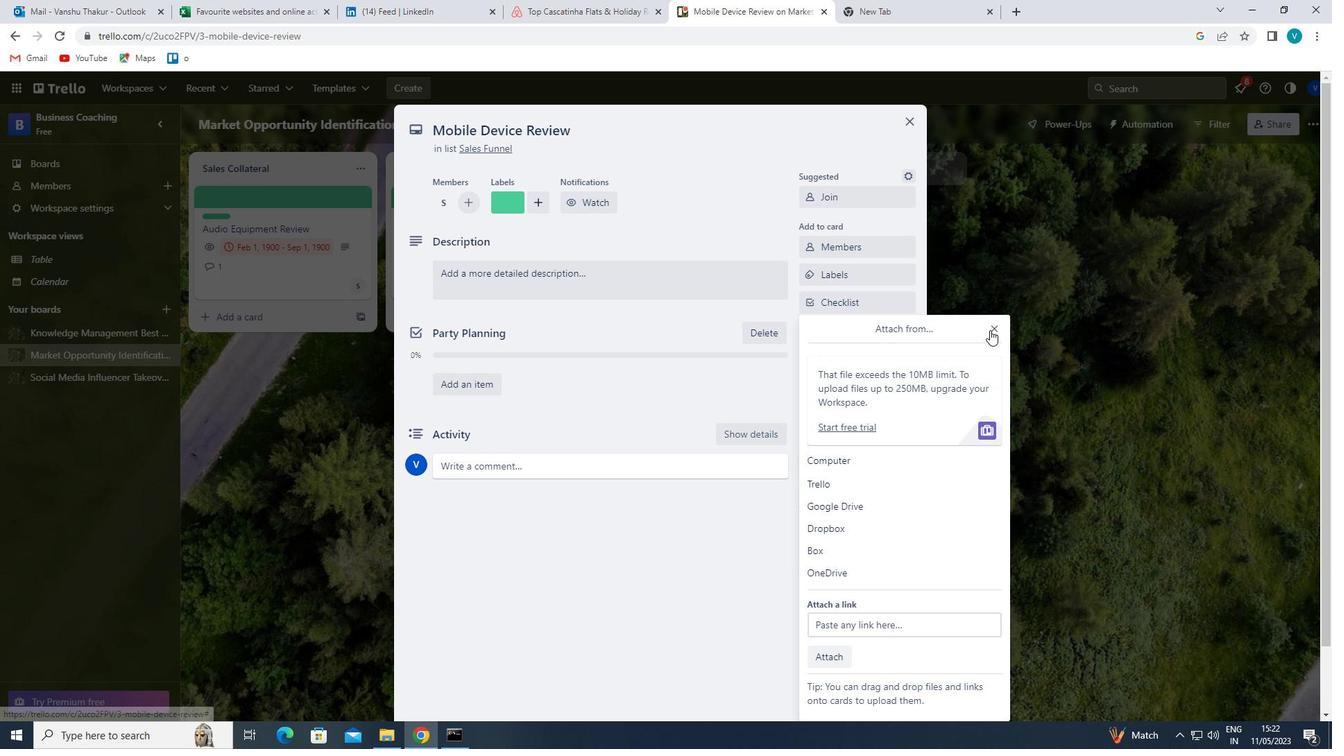 
Action: Mouse moved to (840, 387)
Screenshot: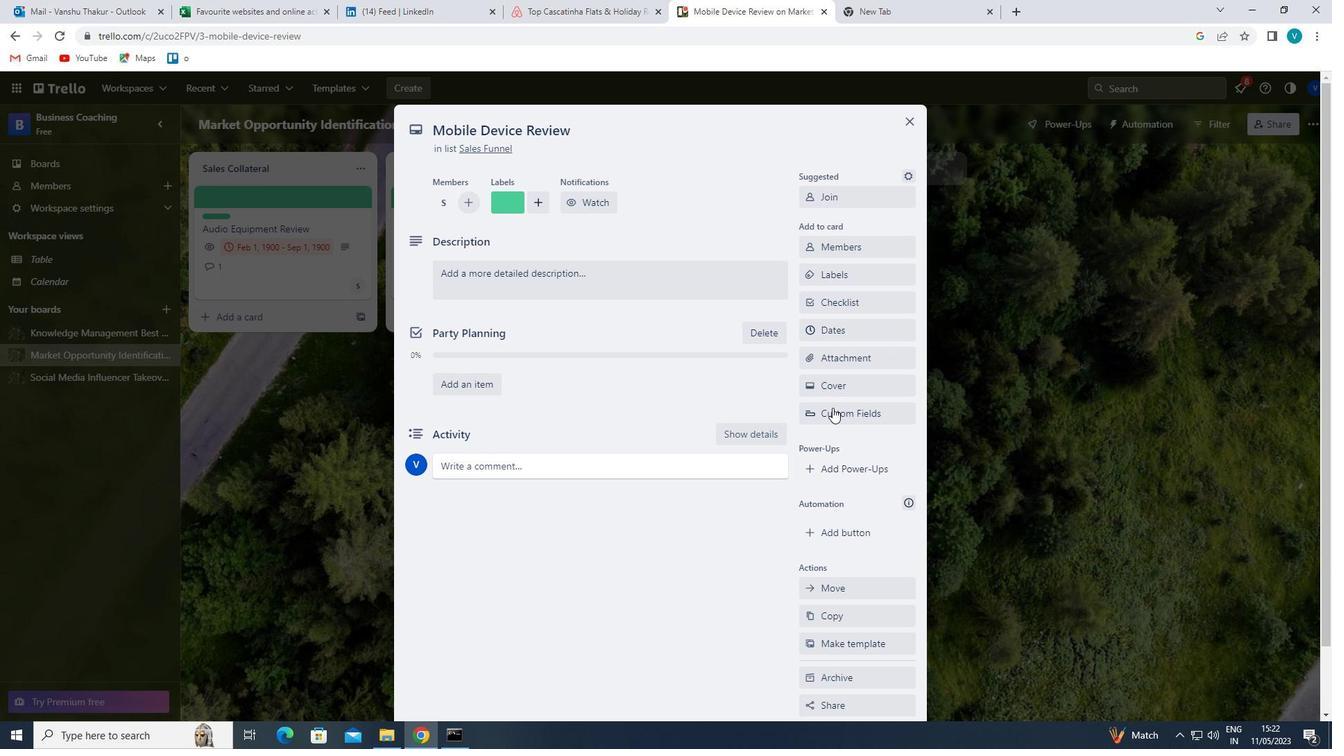 
Action: Mouse pressed left at (840, 387)
Screenshot: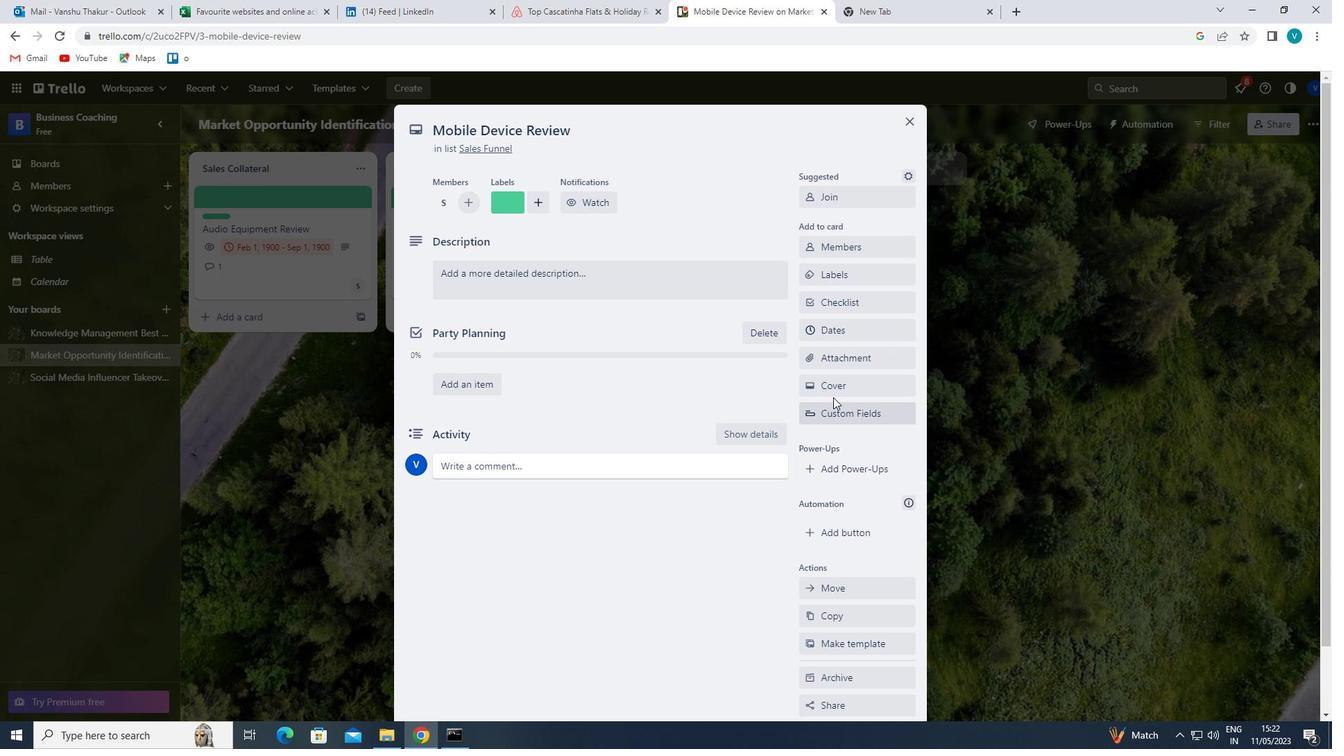 
Action: Mouse moved to (915, 470)
Screenshot: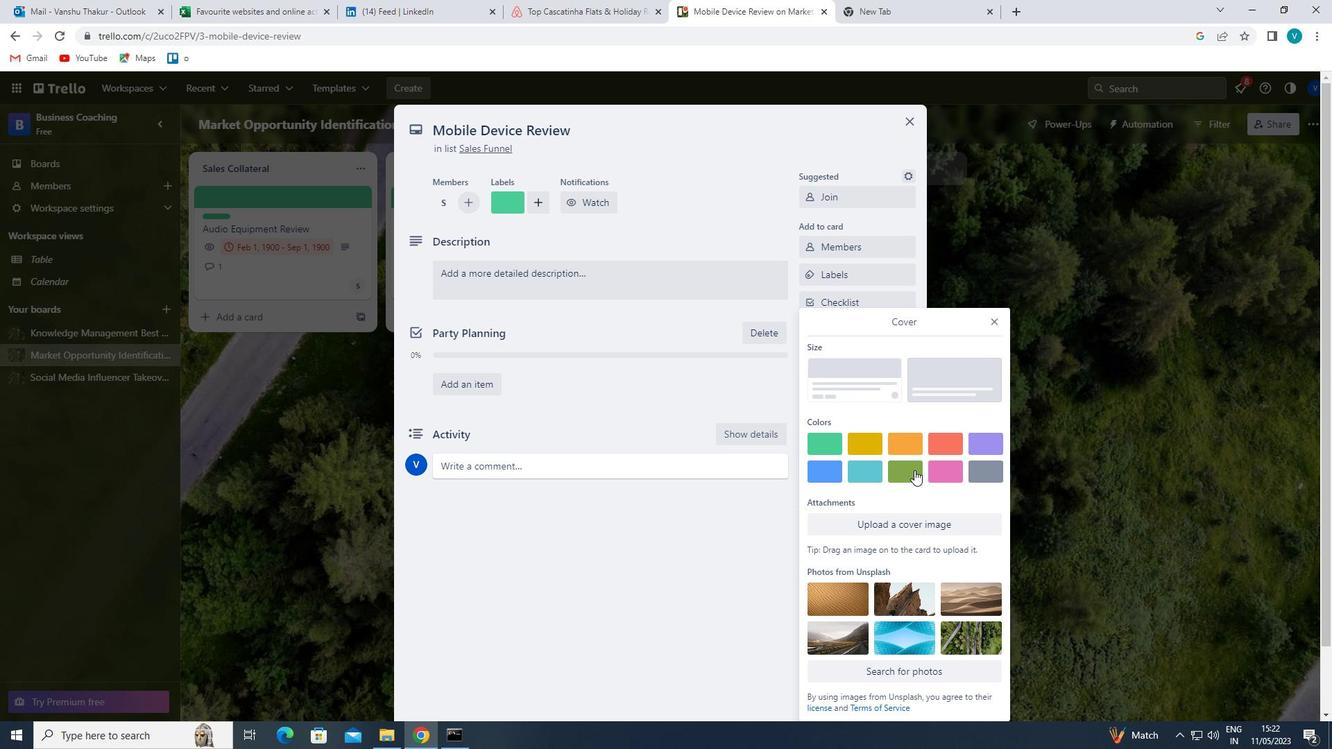 
Action: Mouse pressed left at (915, 470)
Screenshot: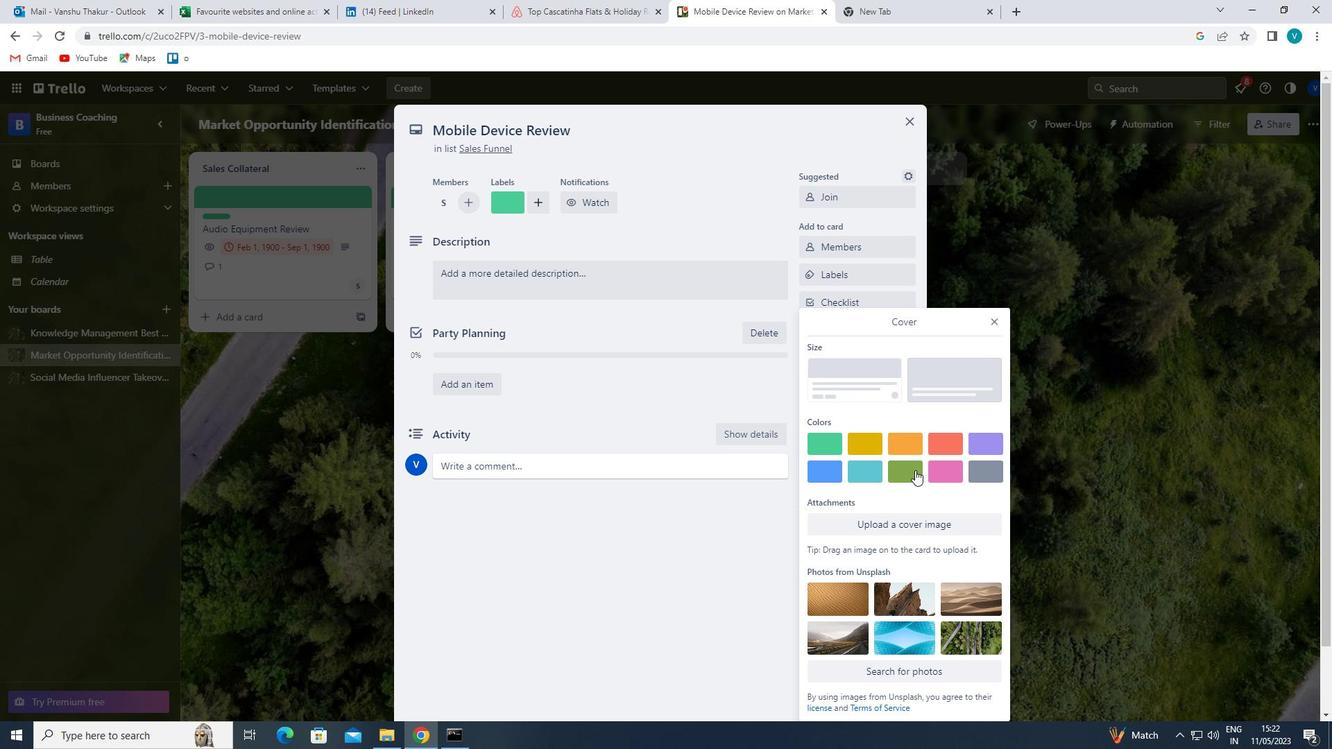 
Action: Mouse moved to (993, 296)
Screenshot: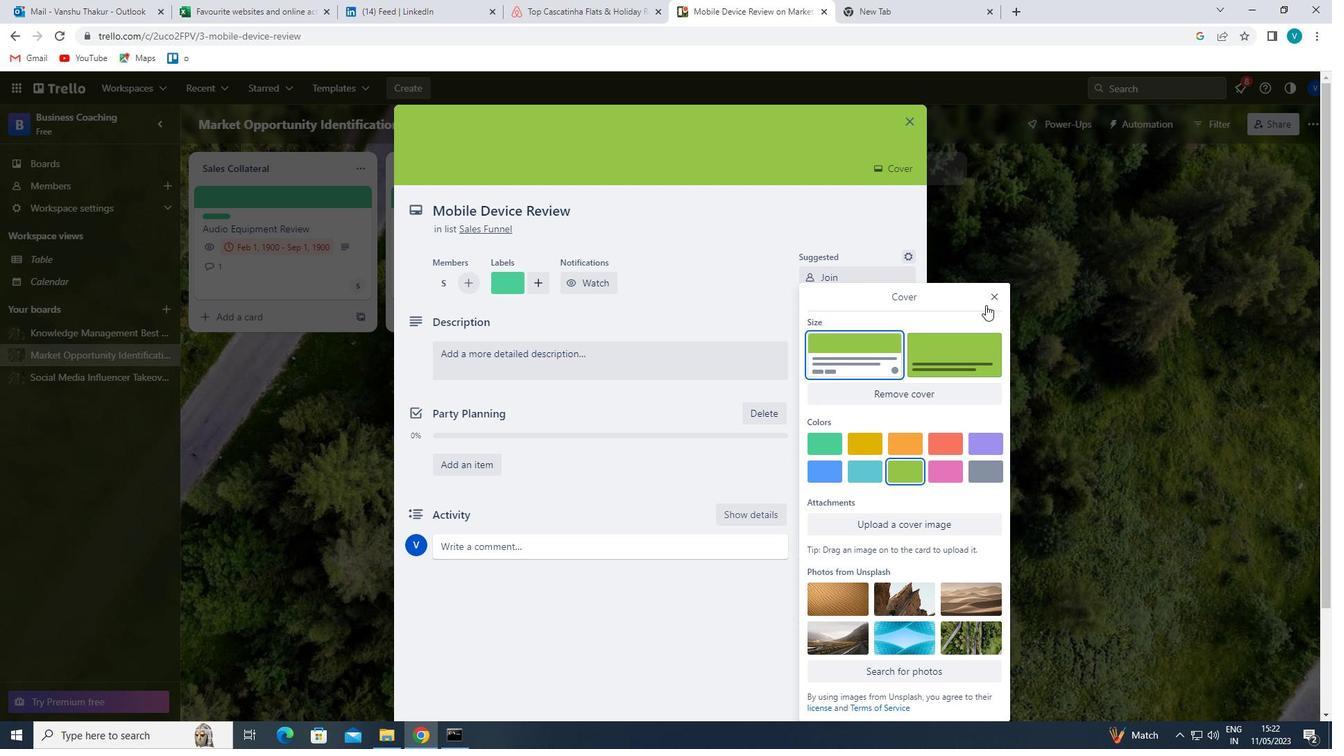 
Action: Mouse pressed left at (993, 296)
Screenshot: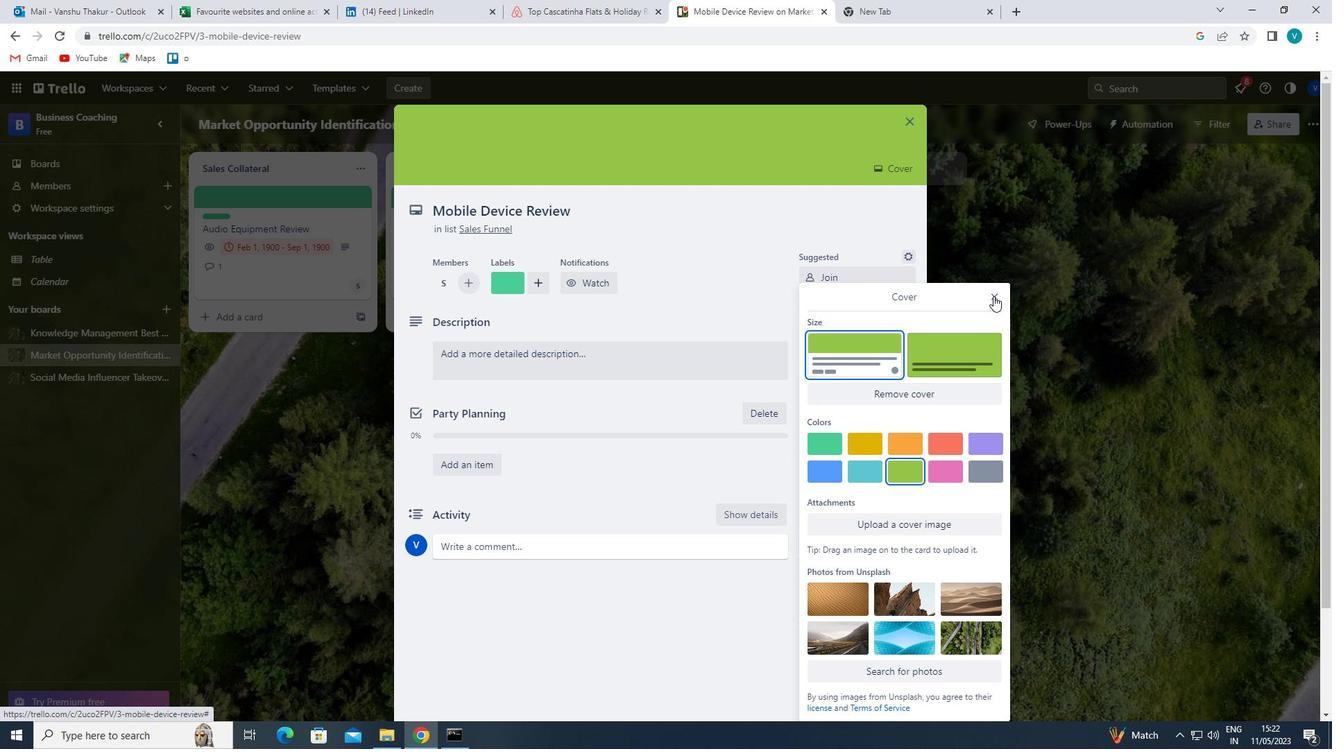 
Action: Mouse moved to (596, 357)
Screenshot: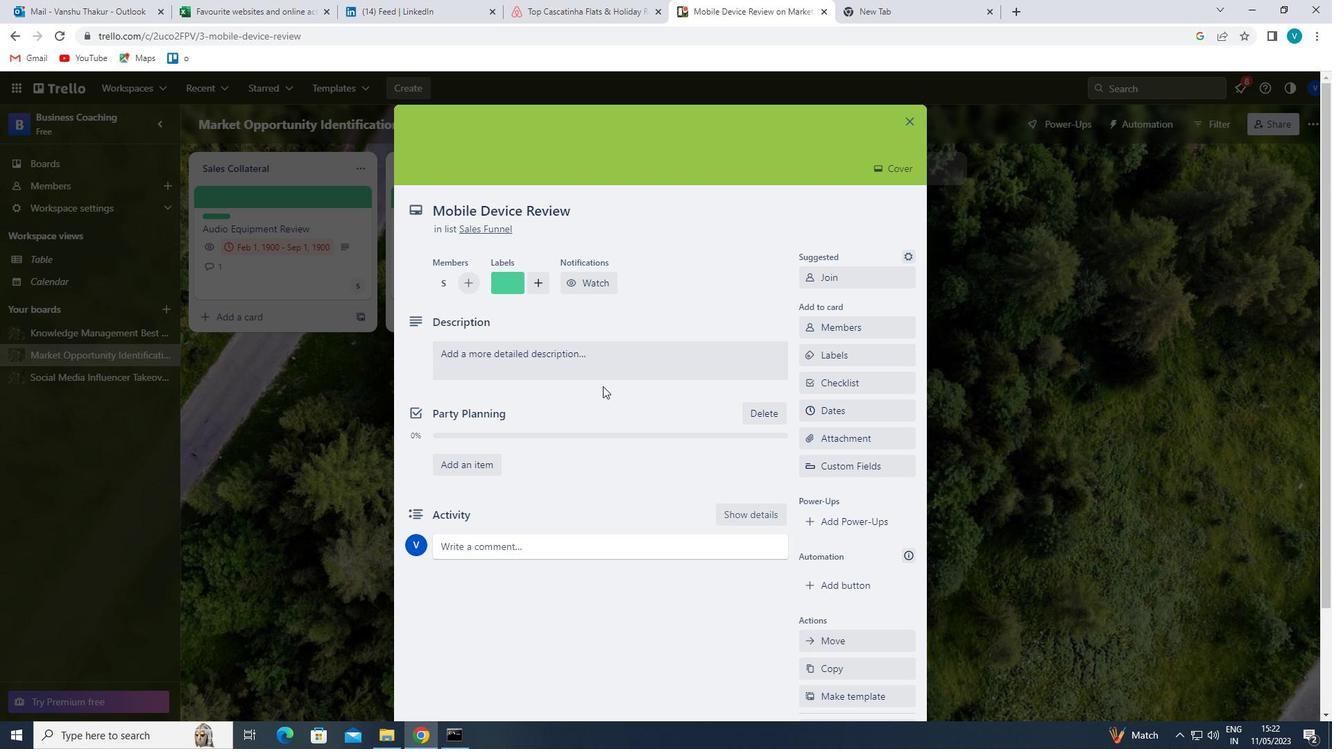 
Action: Mouse pressed left at (596, 357)
Screenshot: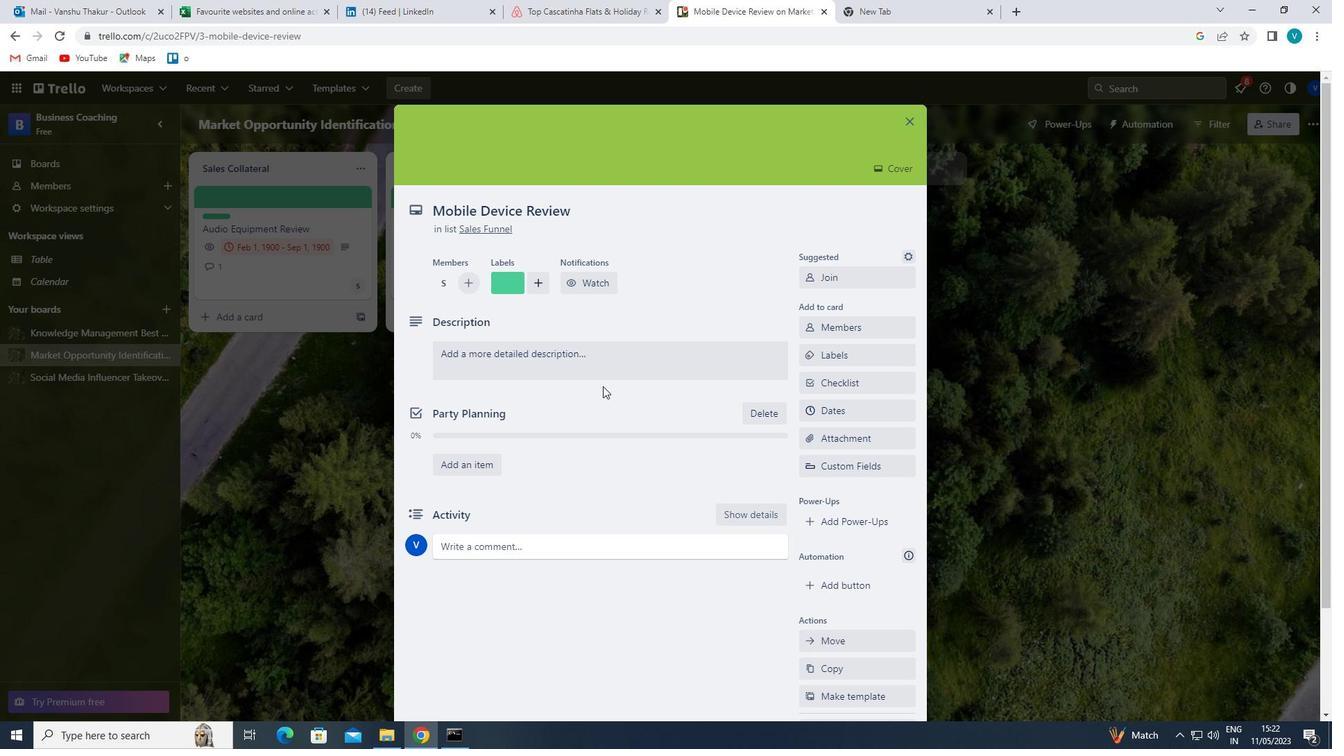 
Action: Key pressed '<Key.shift>DEVELOP<Key.space>AND<Key.space>LAUNCH<Key.space>NEW<Key.space>CUSTOMER<Key.space>REFERRAL<Key.space>PROGRAM<Key.space><Key.backspace>'<Key.space>AND<Key.space>A<Key.space><Key.backspace><Key.backspace><Key.backspace><Key.backspace><Key.backspace><Key.backspace>
Screenshot: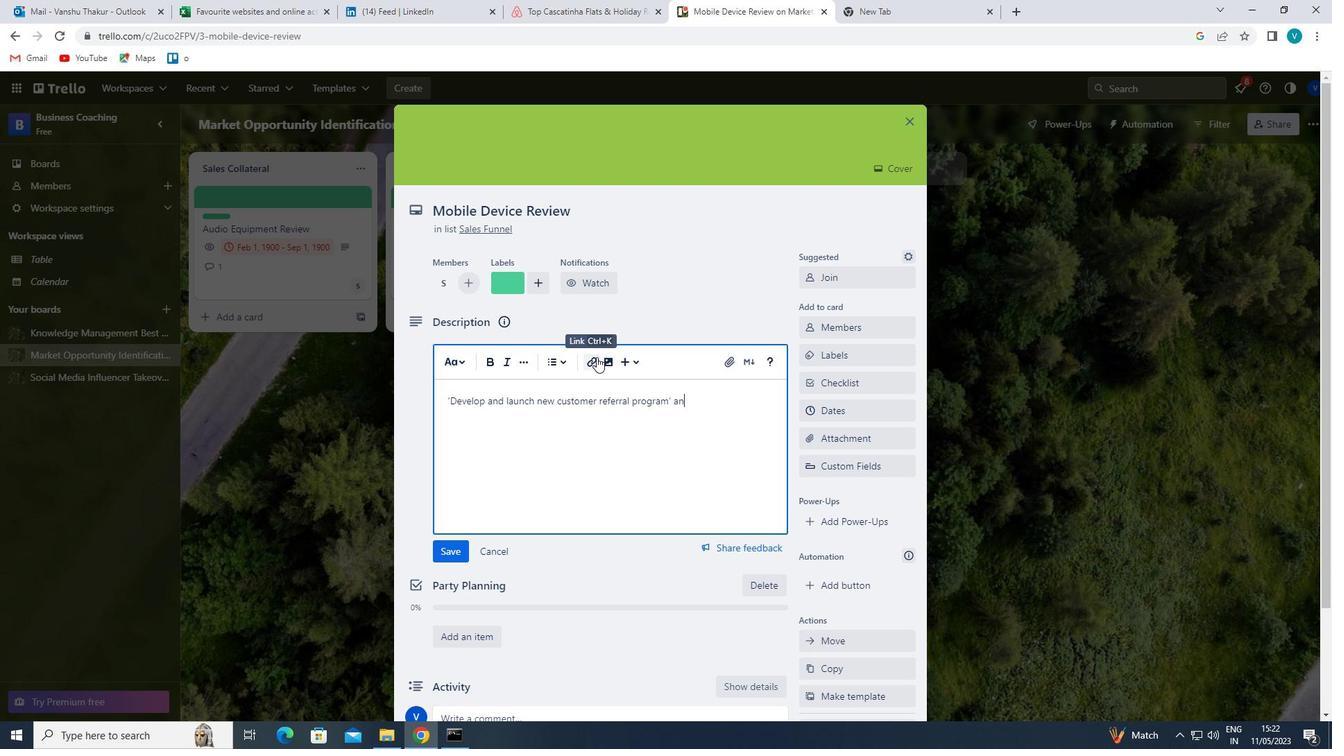 
Action: Mouse moved to (453, 545)
Screenshot: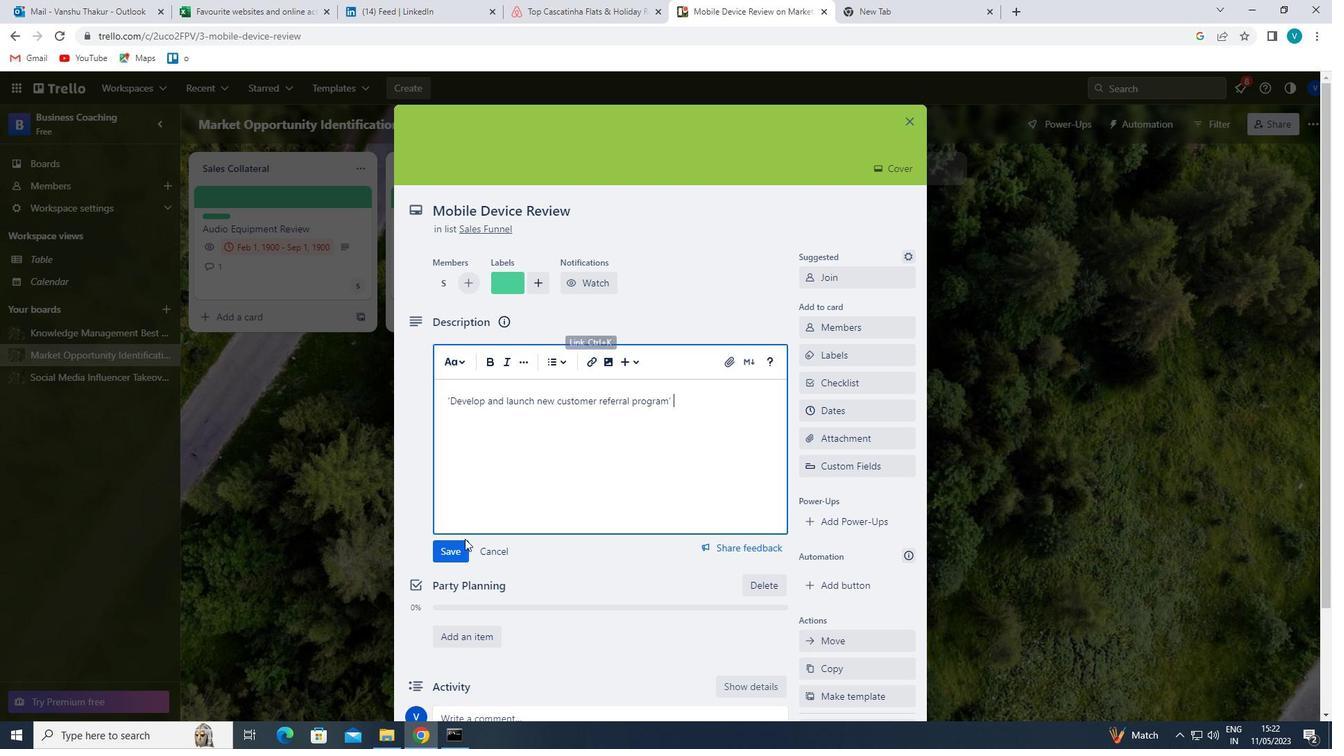 
Action: Mouse pressed left at (453, 545)
Screenshot: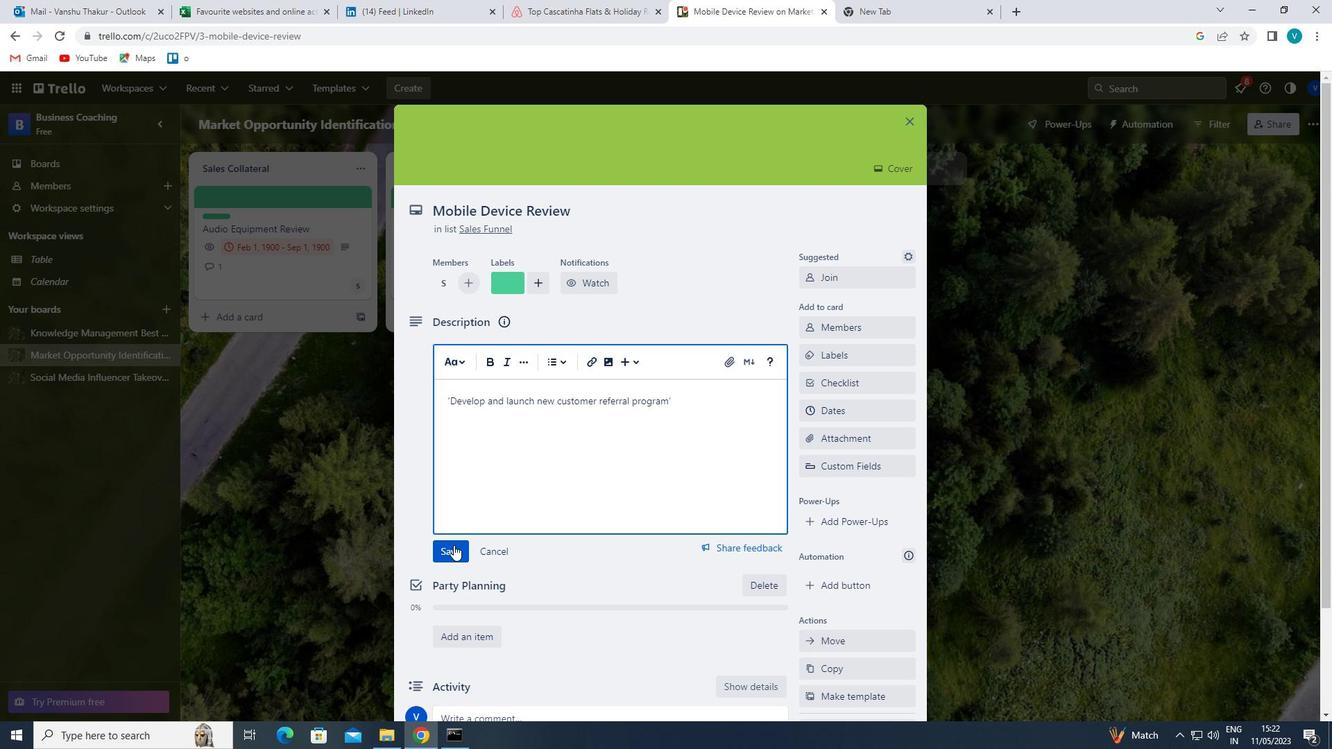 
Action: Mouse scrolled (453, 544) with delta (0, 0)
Screenshot: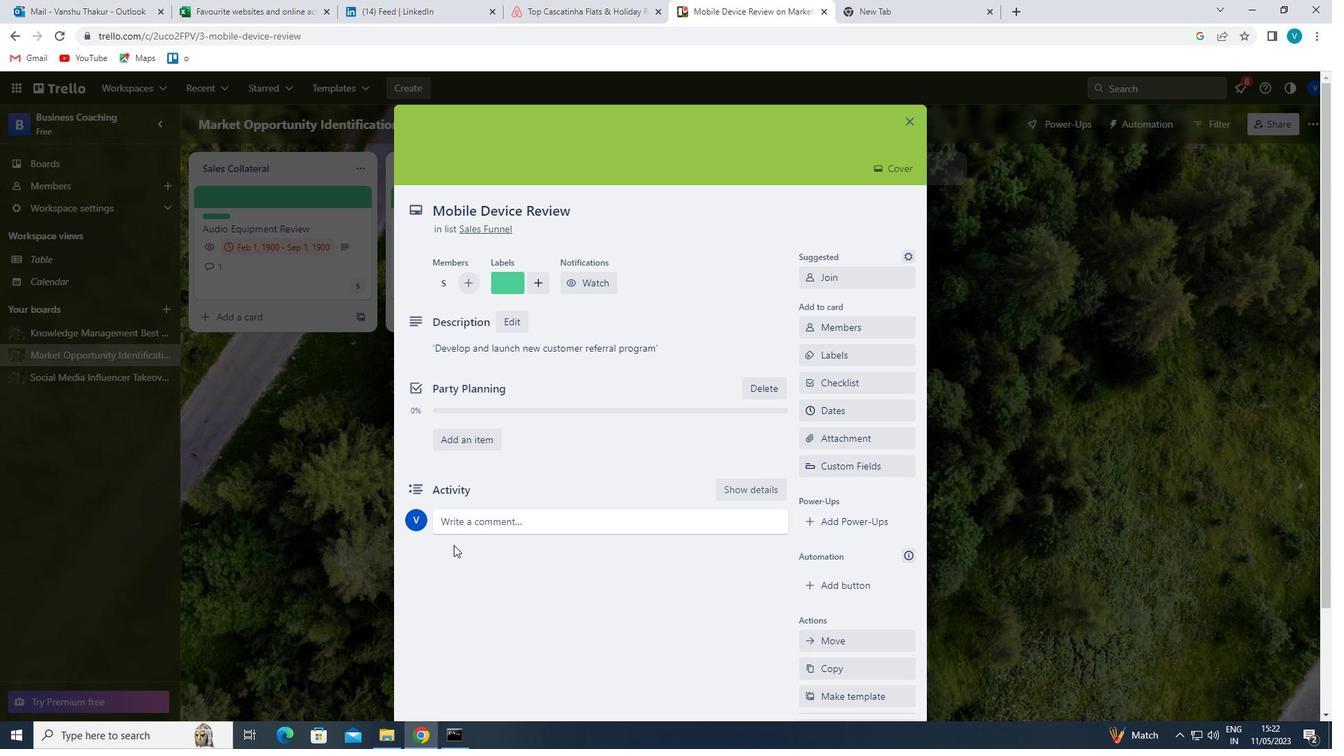 
Action: Mouse moved to (541, 451)
Screenshot: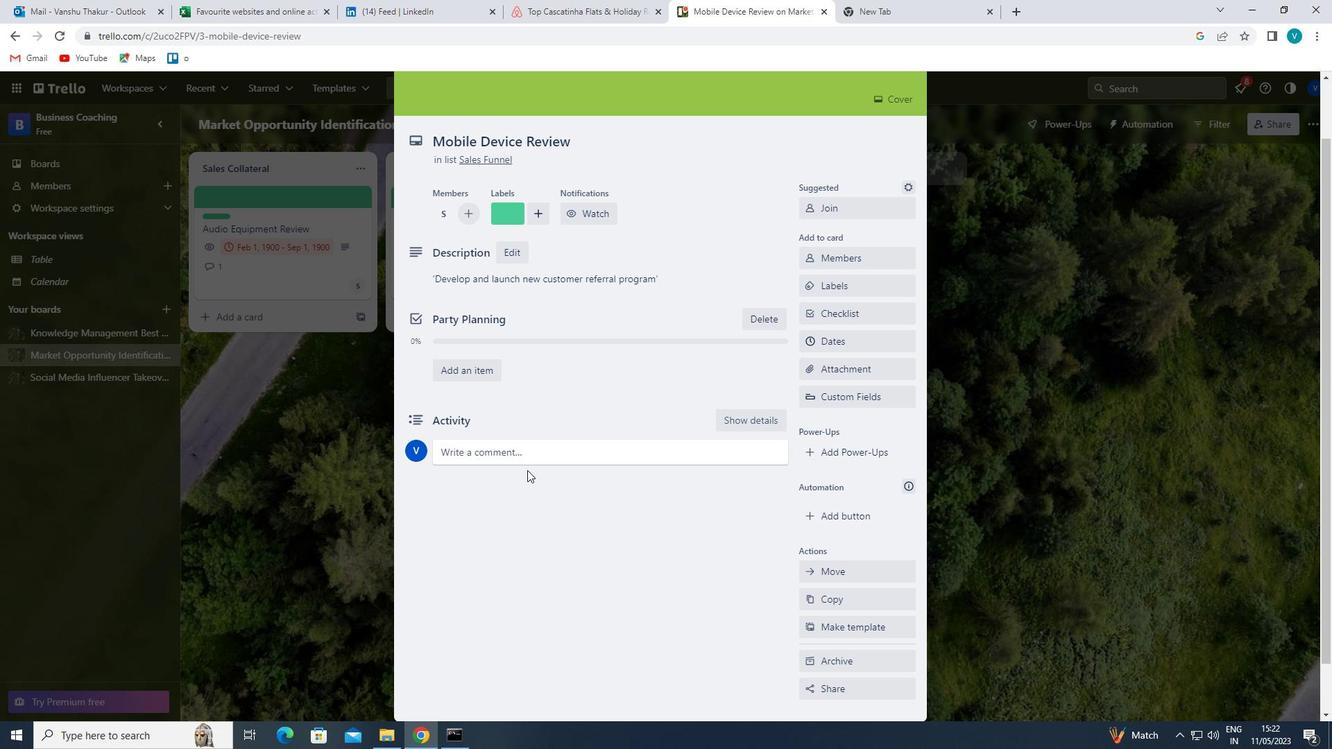 
Action: Mouse pressed left at (541, 451)
Screenshot: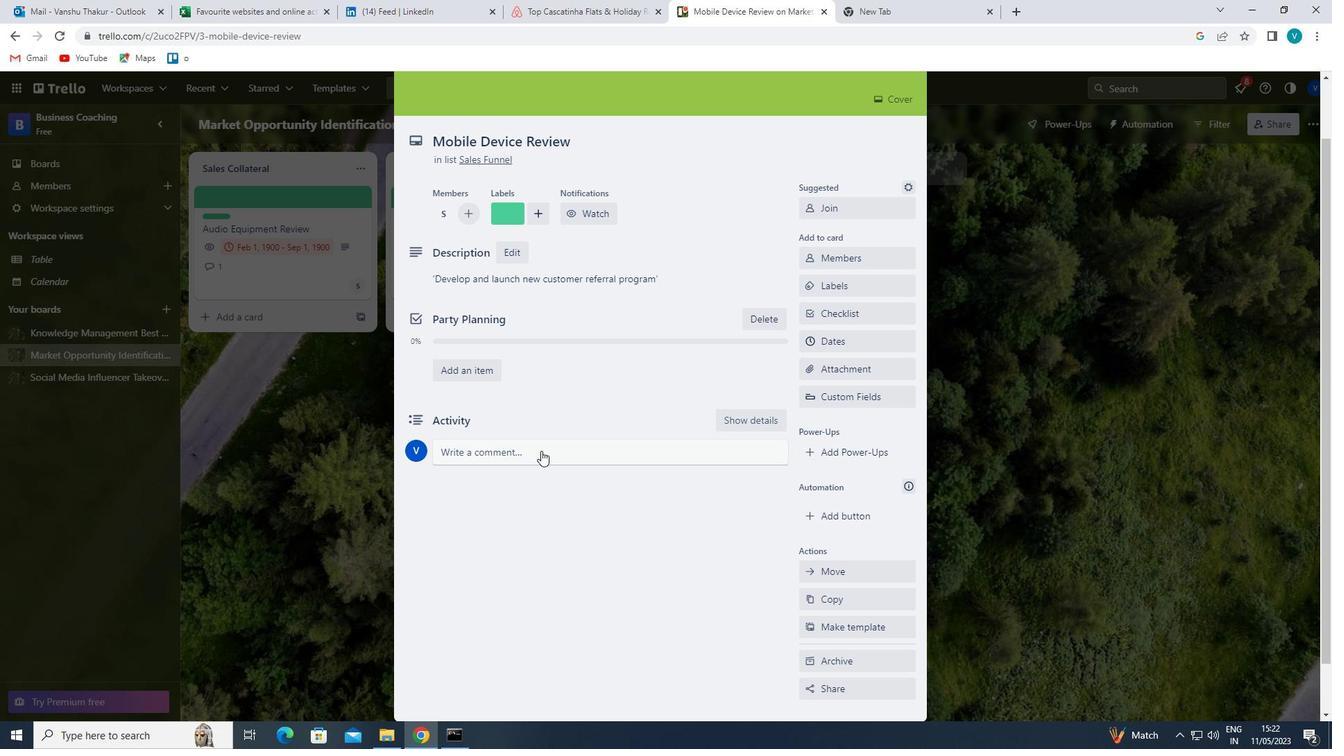 
Action: Key pressed '<Key.shift>THIS<Key.space>TASK<Key.space>REQUIRES<Key.space>US<Key.space>TO<Key.space>BE<Key.space>RESILIENT<Key.space>AND<Key.space>PERSISTENT,EVEN<Key.space><Key.space>IN<Key.space>THE<Key.space>FACE<Key.space>OF<Key.space>SETBACKS<Key.space>AND<Key.space>OBSTACLES.'
Screenshot: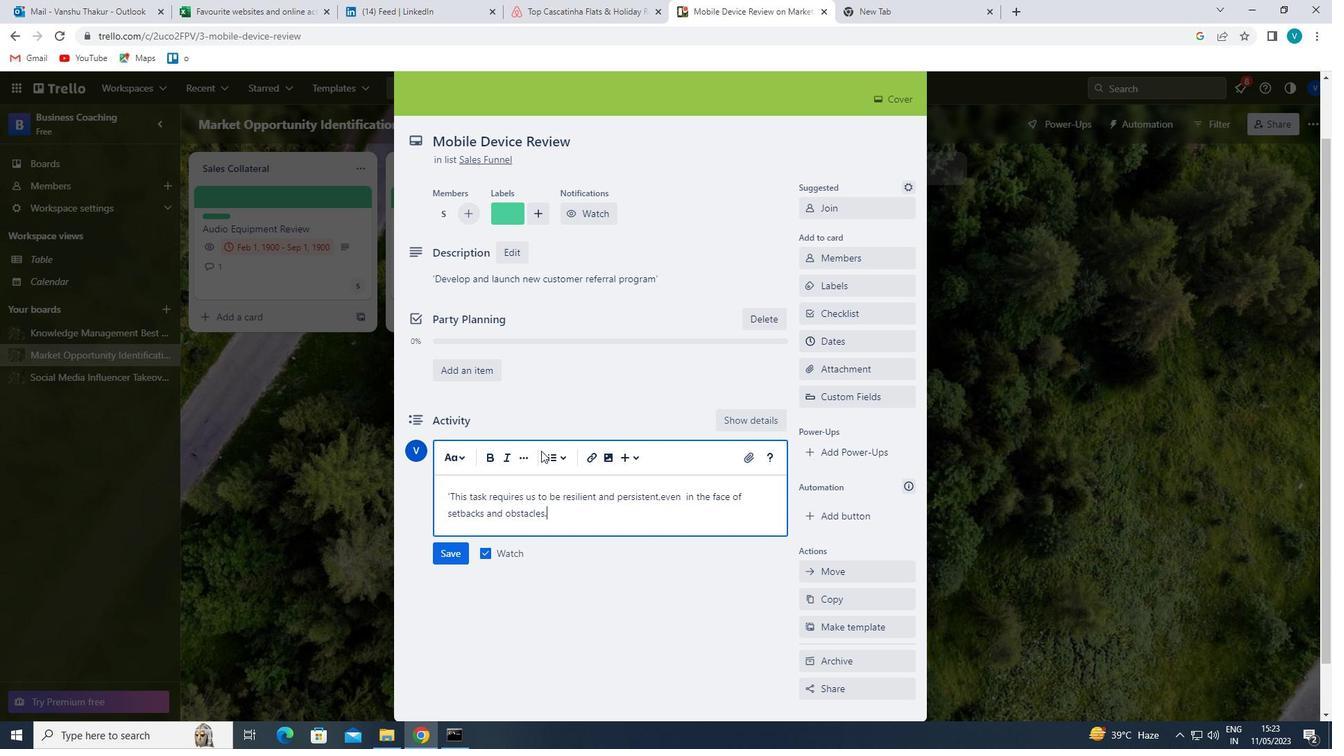 
Action: Mouse moved to (453, 551)
Screenshot: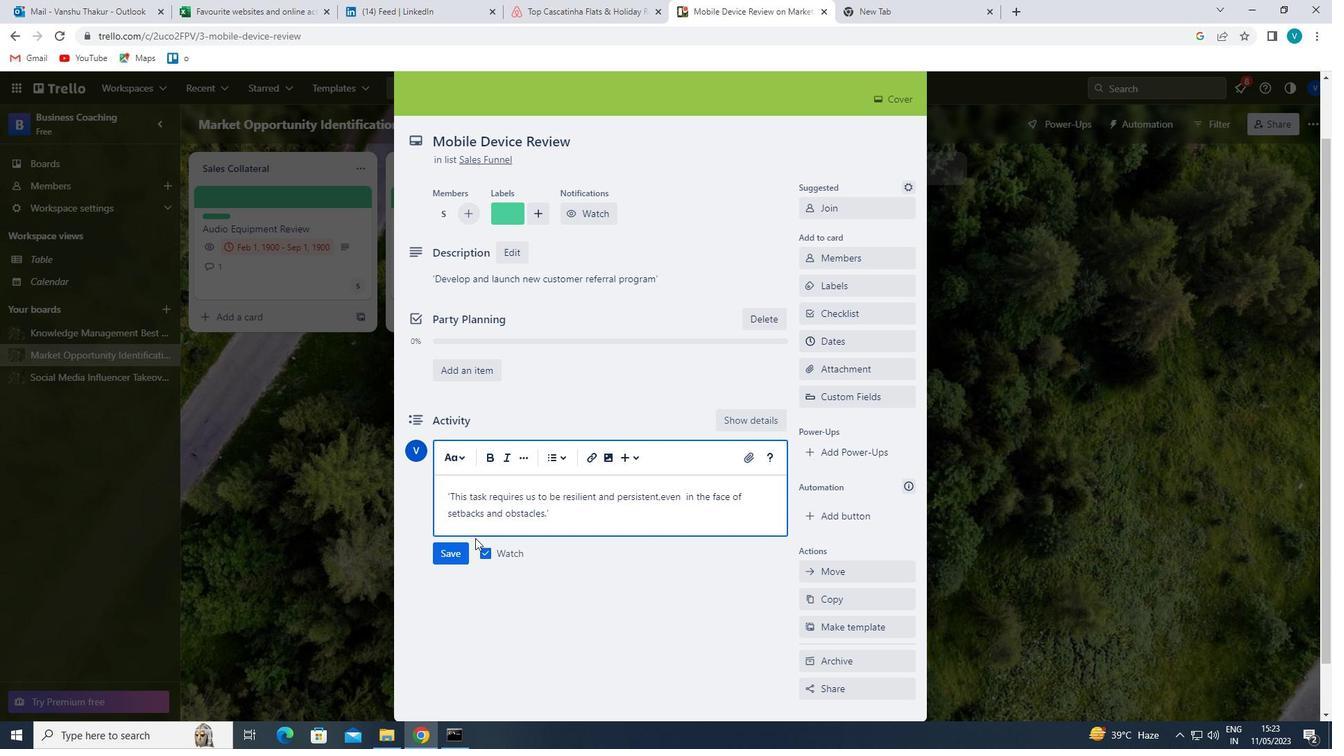 
Action: Mouse pressed left at (453, 551)
Screenshot: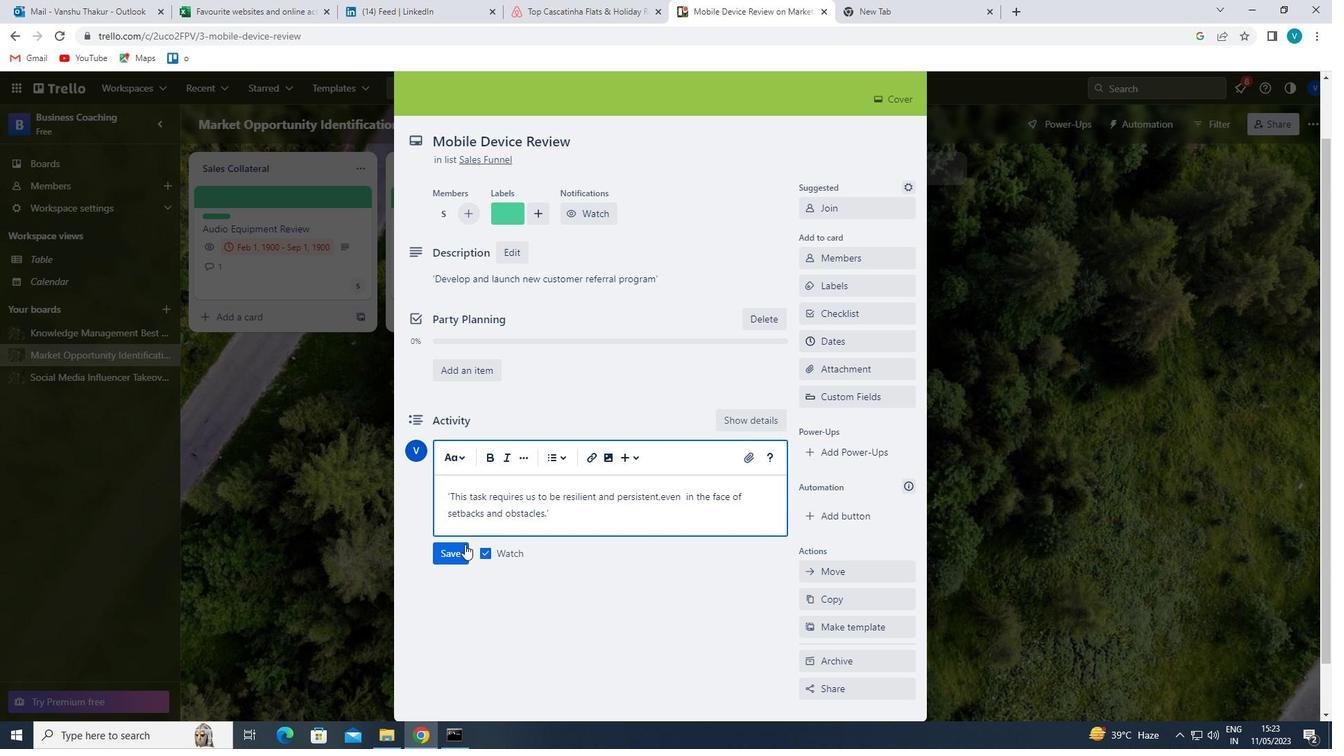 
Action: Mouse moved to (875, 347)
Screenshot: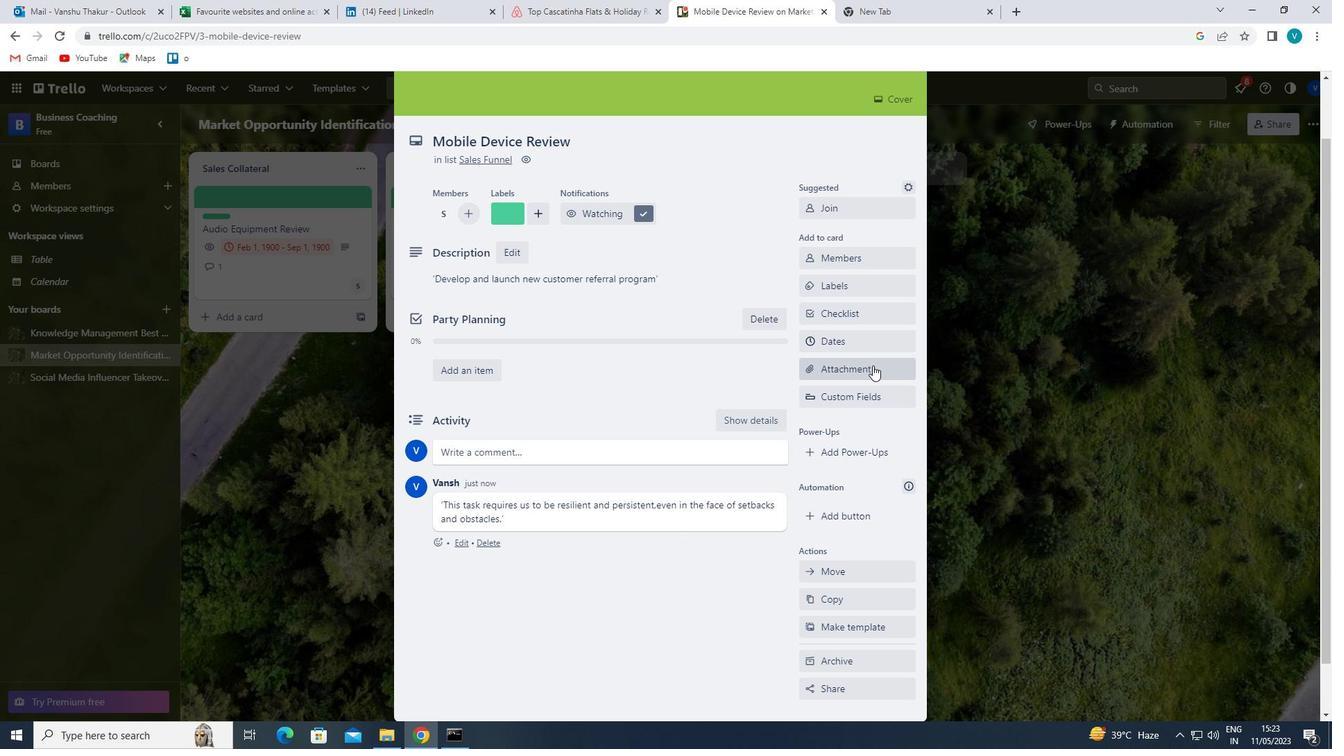 
Action: Mouse pressed left at (875, 347)
Screenshot: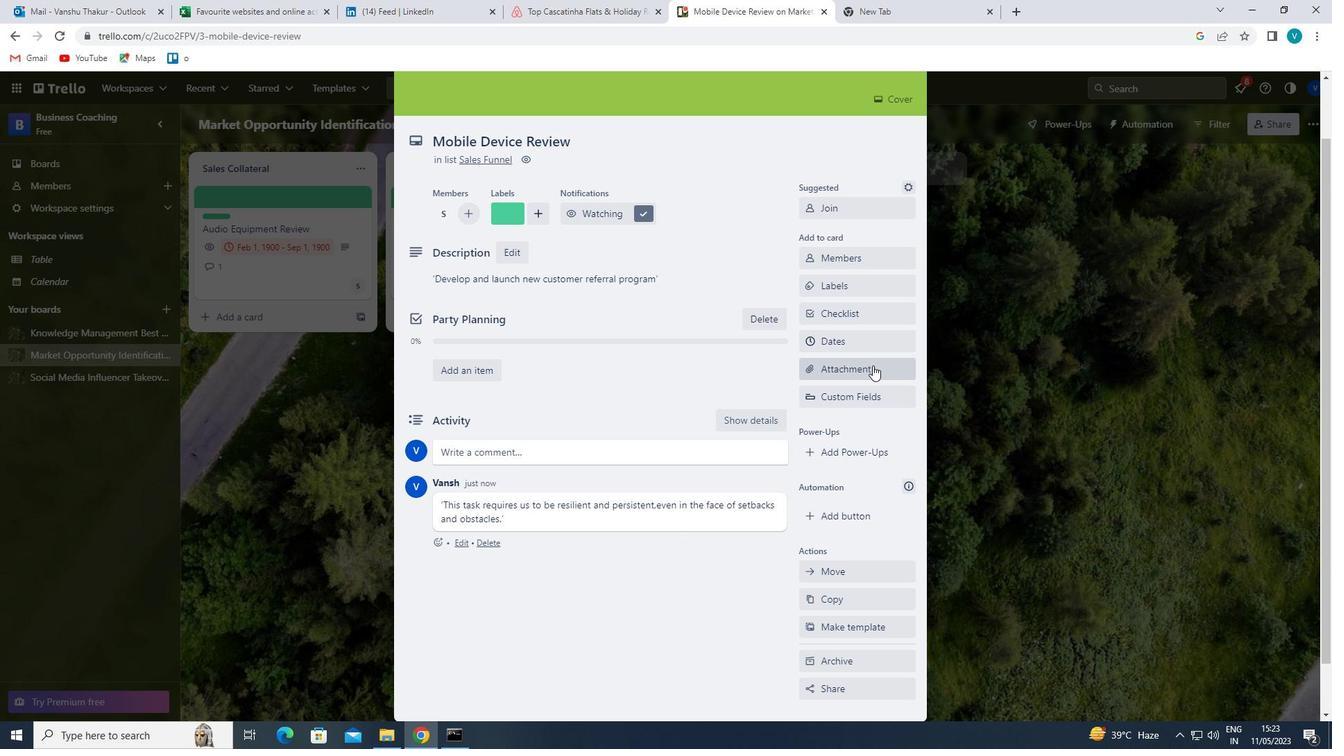 
Action: Mouse moved to (815, 374)
Screenshot: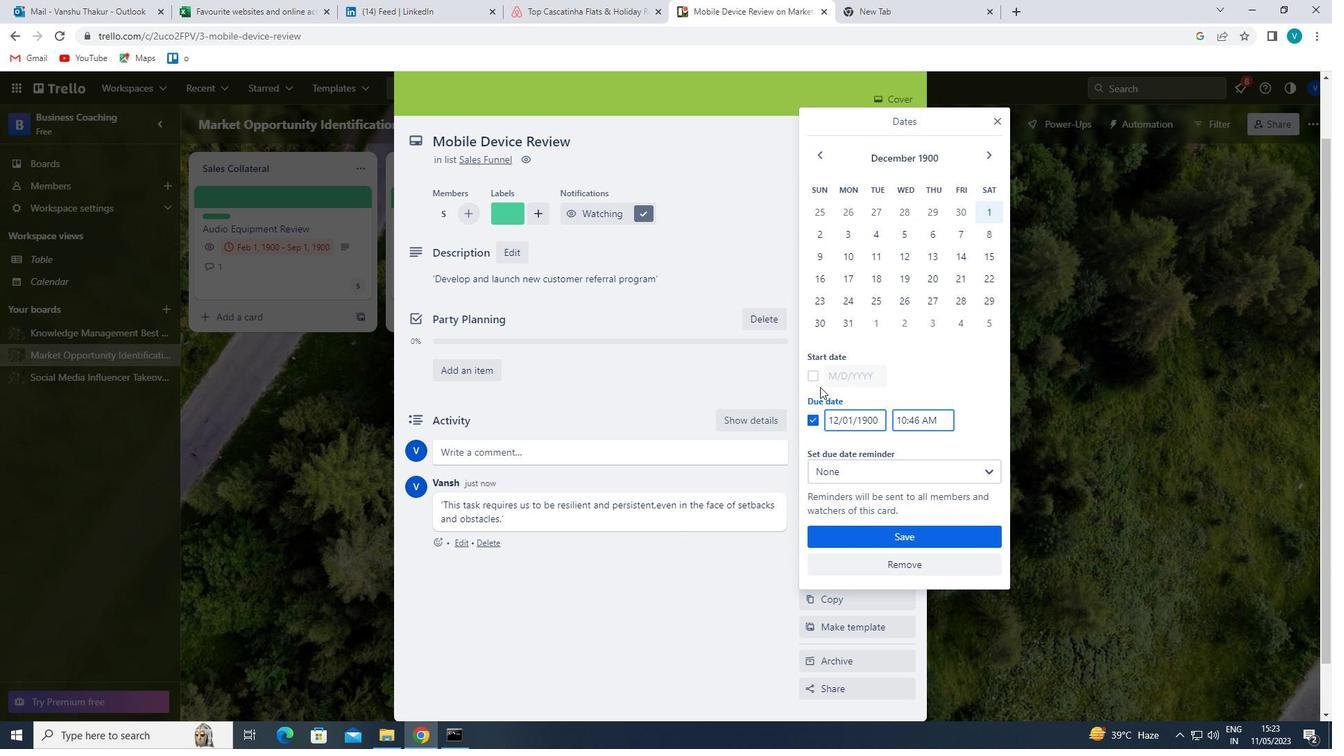 
Action: Mouse pressed left at (815, 374)
Screenshot: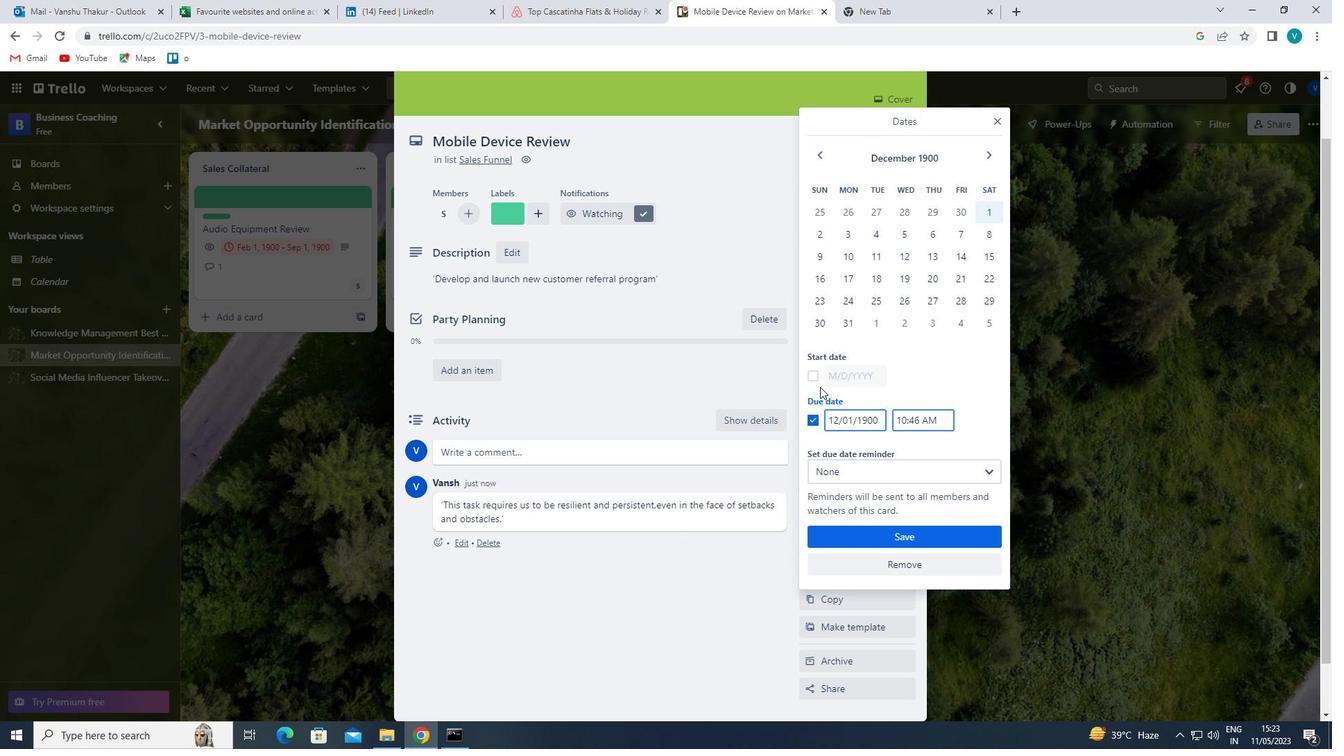 
Action: Mouse moved to (839, 374)
Screenshot: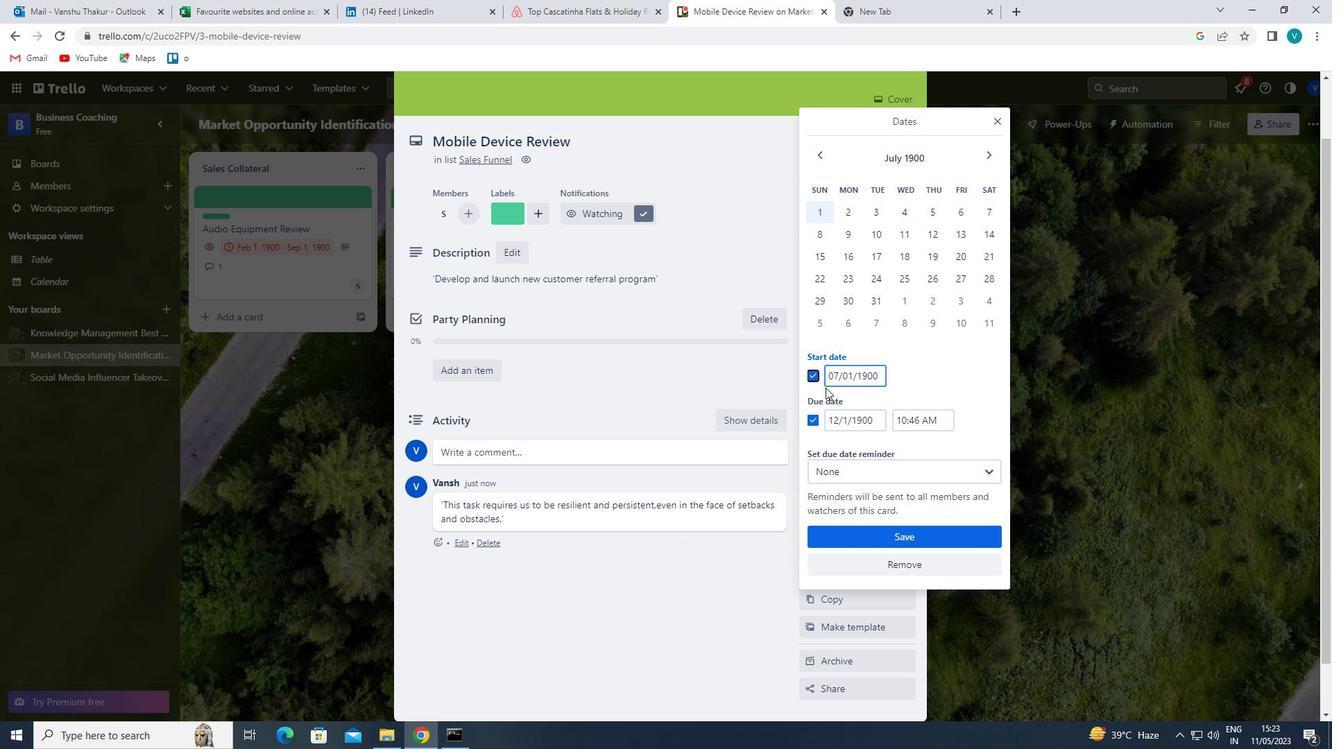
Action: Mouse pressed left at (839, 374)
Screenshot: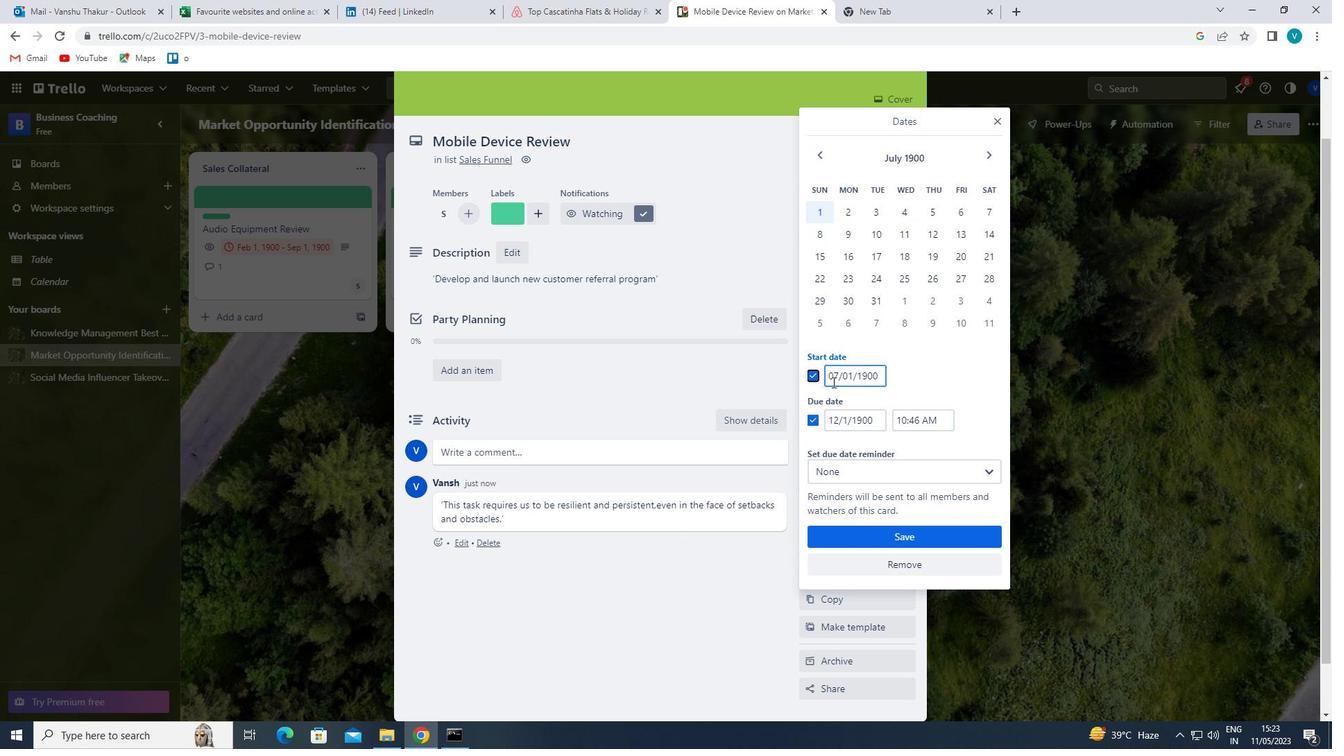 
Action: Mouse moved to (835, 371)
Screenshot: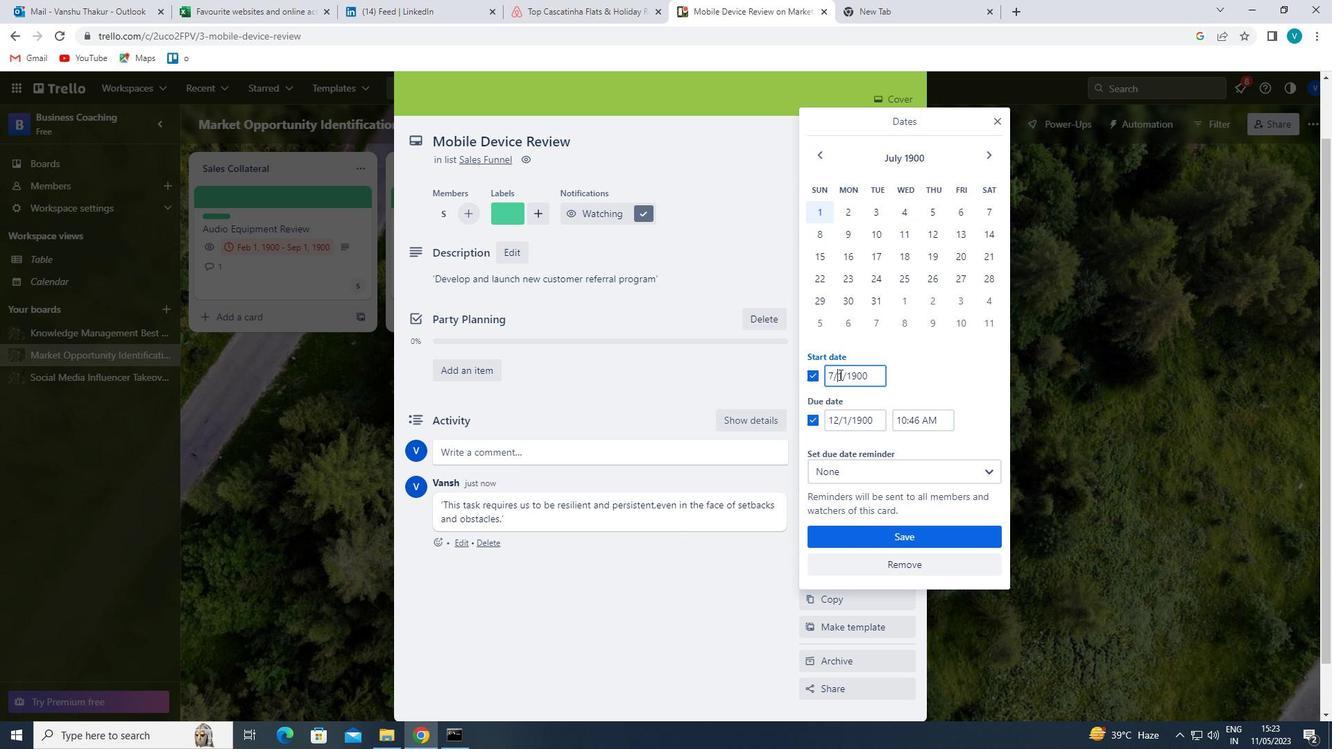 
Action: Mouse pressed left at (835, 371)
Screenshot: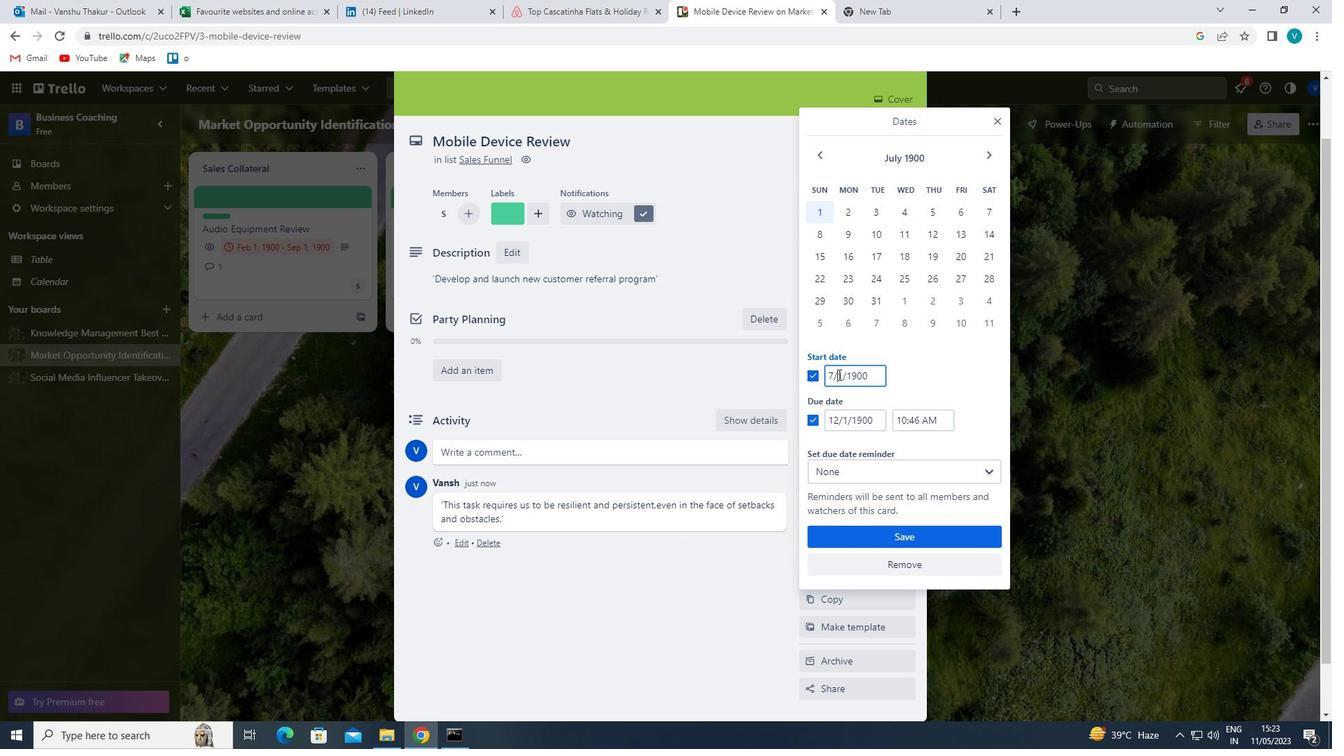 
Action: Mouse moved to (847, 384)
Screenshot: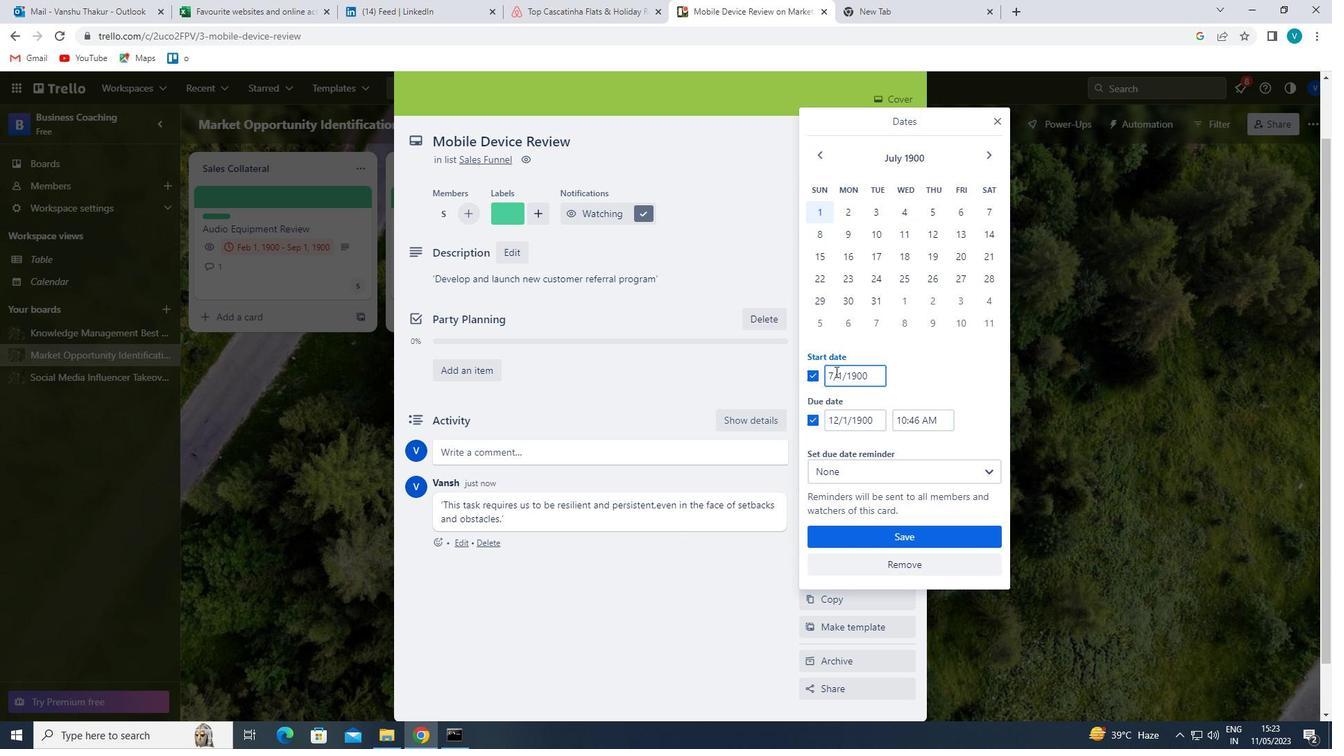 
Action: Key pressed <Key.backspace>8
Screenshot: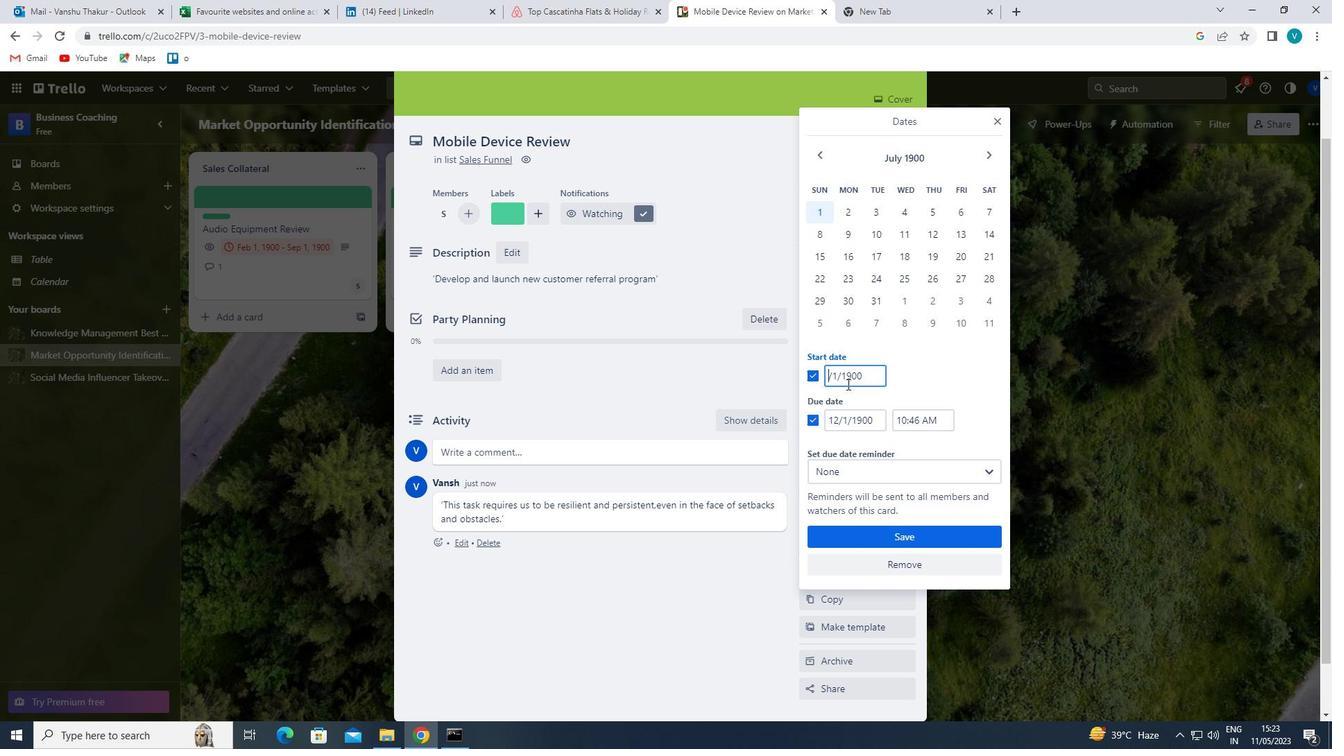 
Action: Mouse moved to (838, 417)
Screenshot: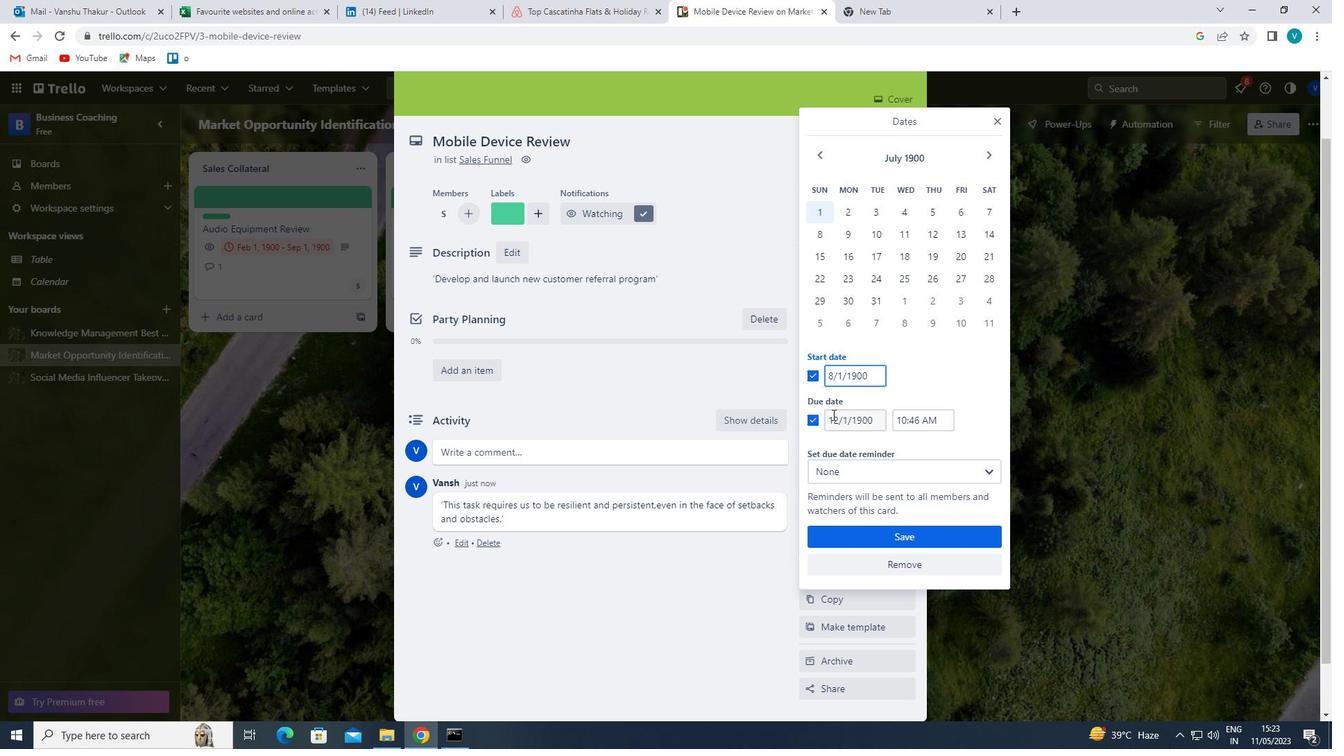 
Action: Mouse pressed left at (838, 417)
Screenshot: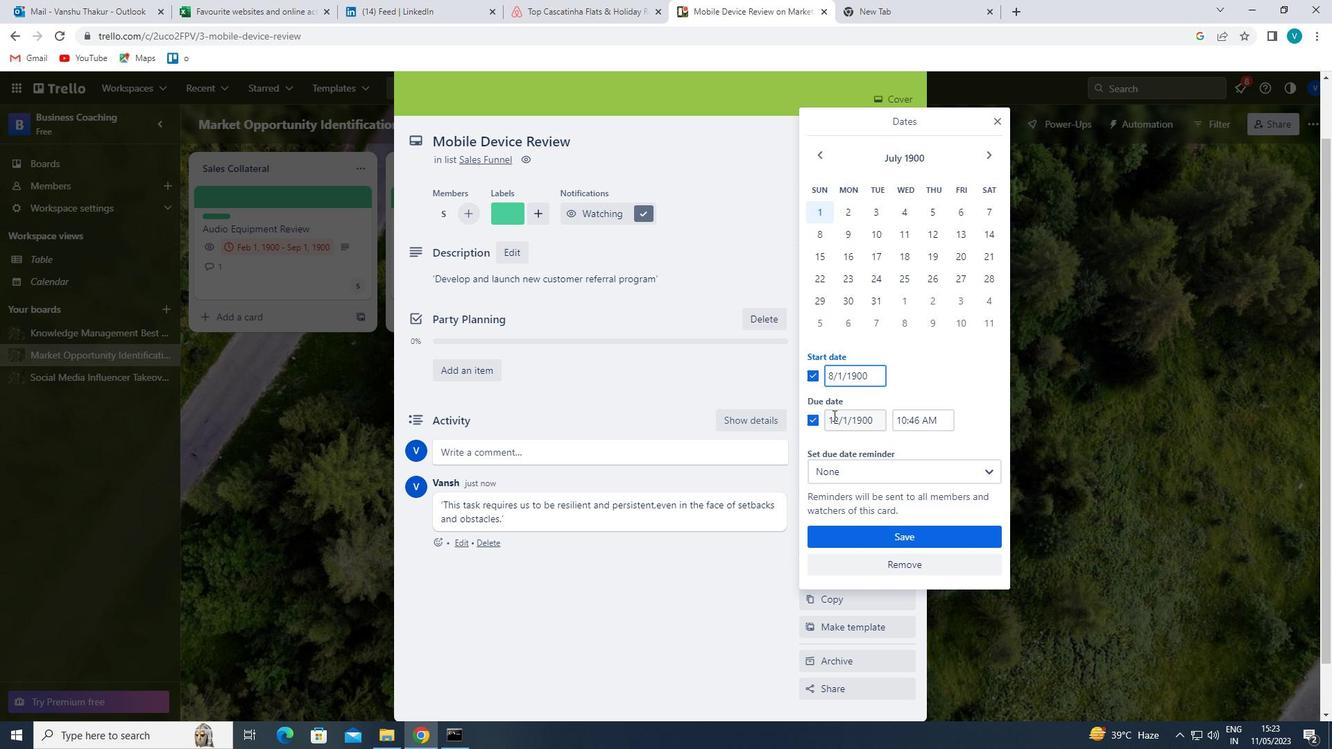 
Action: Mouse moved to (854, 448)
Screenshot: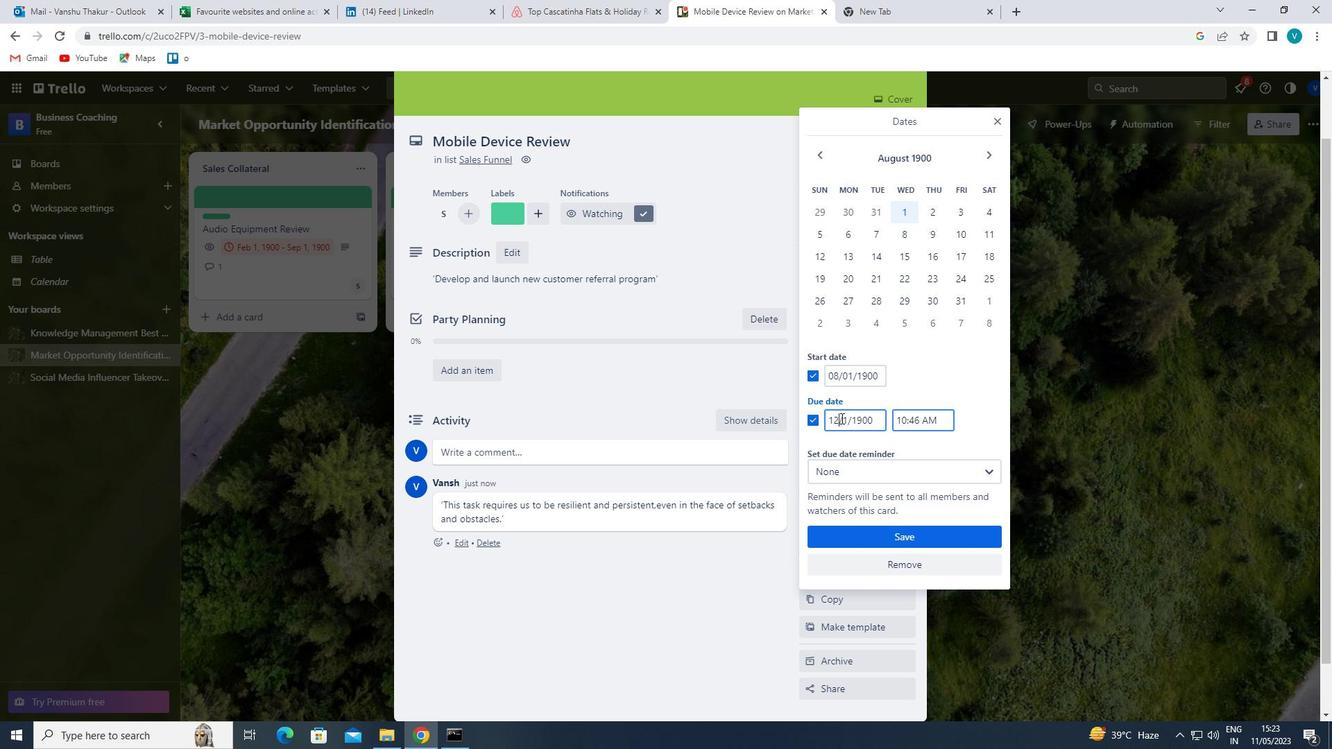 
Action: Key pressed <Key.backspace><Key.backspace>15
Screenshot: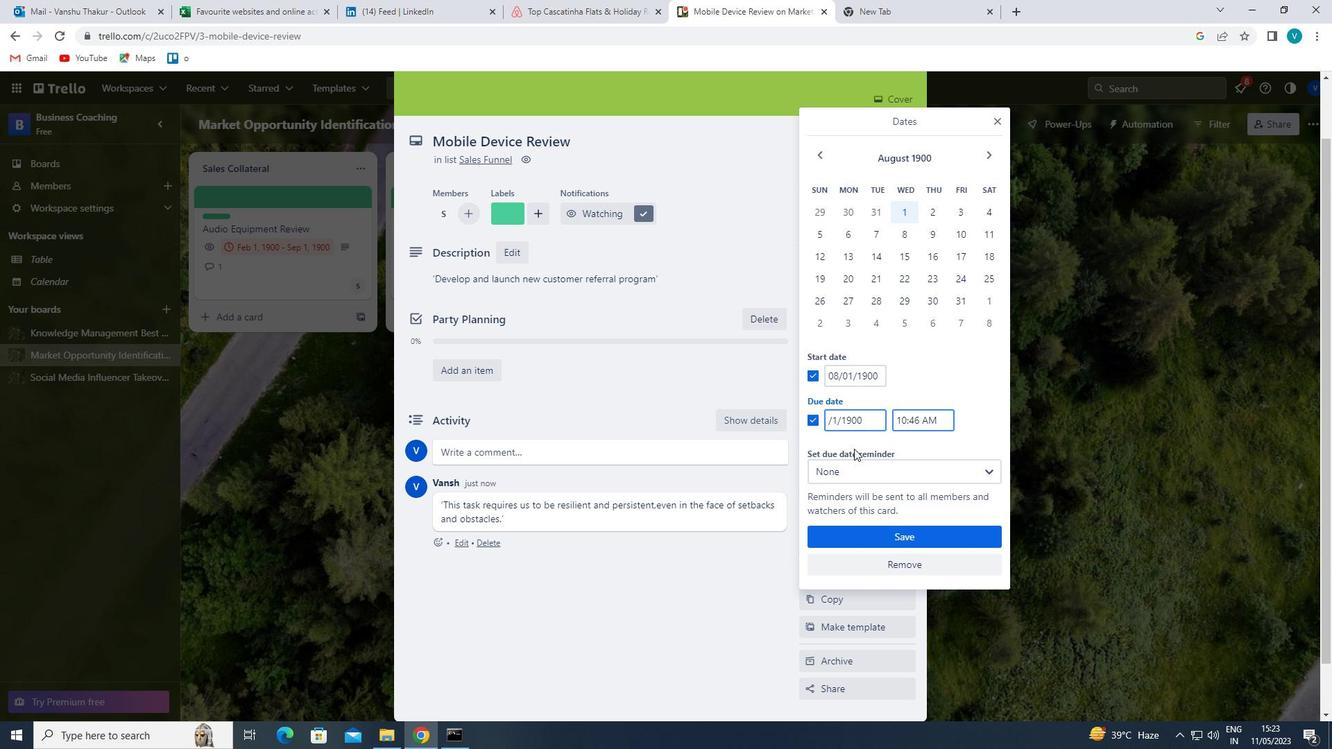 
Action: Mouse moved to (876, 532)
Screenshot: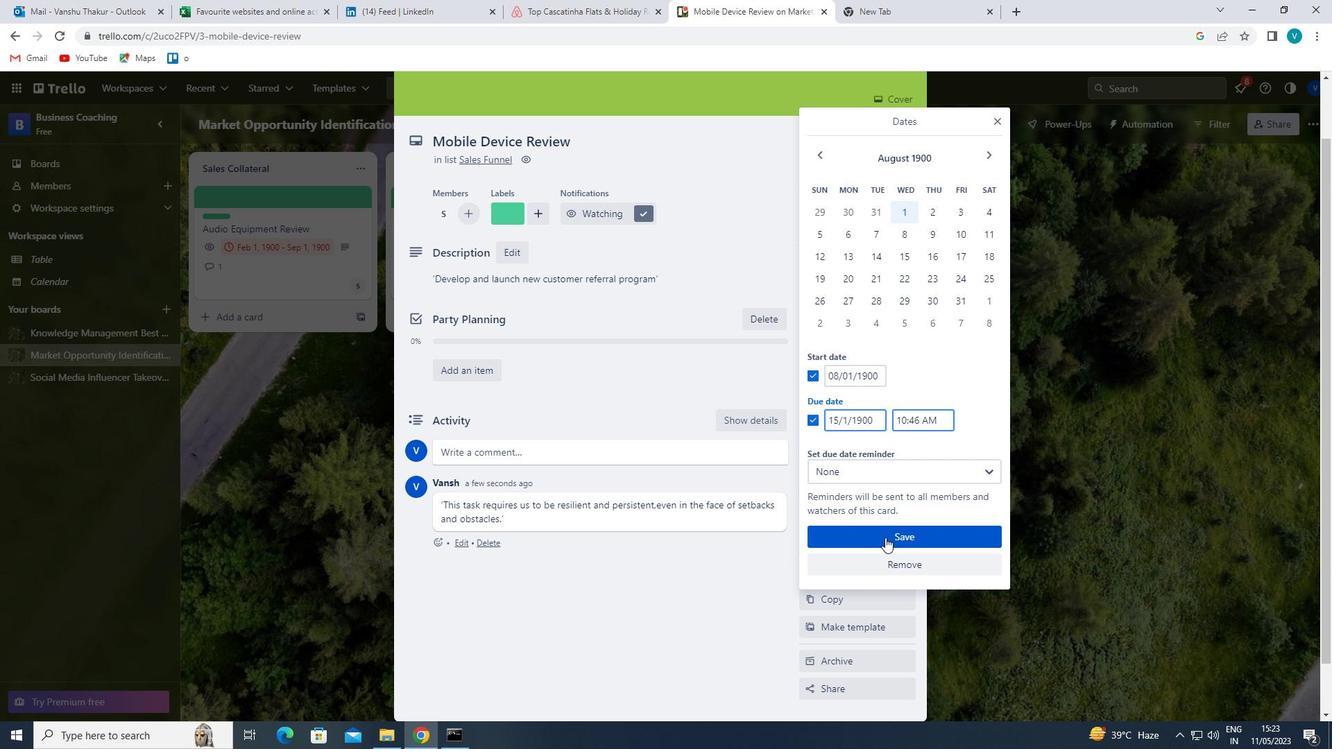 
Action: Mouse pressed left at (876, 532)
Screenshot: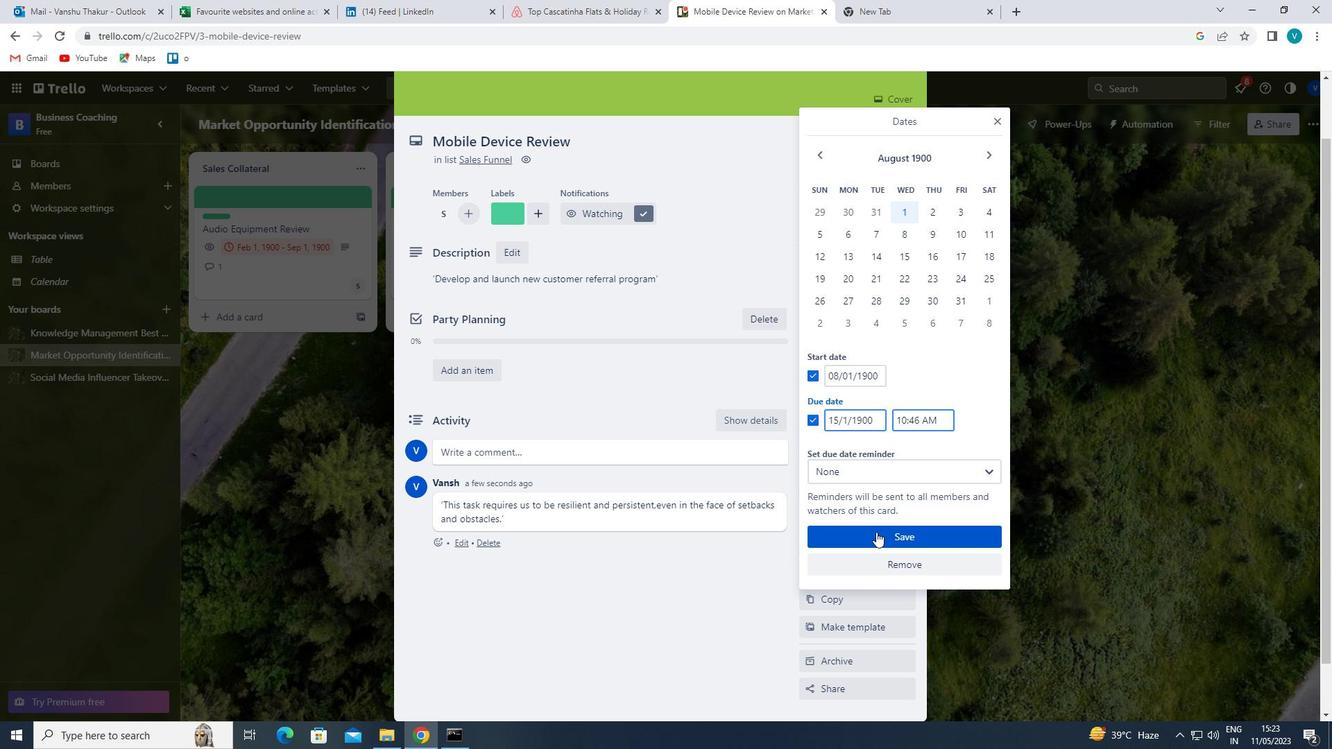 
